 Task: Add a signature Isabel Kelly containing Best wishes for a happy St. Patricks Day, Isabel Kelly to email address softage.2@softage.net and add a label Gifts
Action: Mouse moved to (1176, 83)
Screenshot: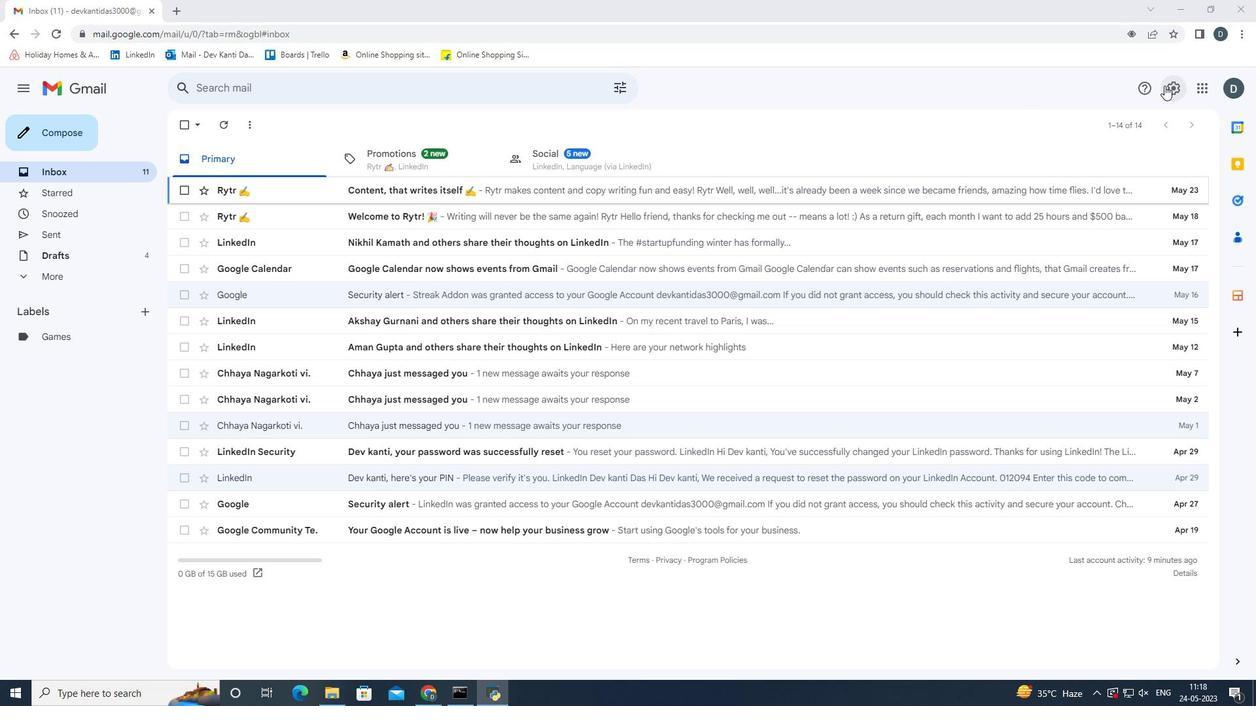 
Action: Mouse pressed left at (1176, 83)
Screenshot: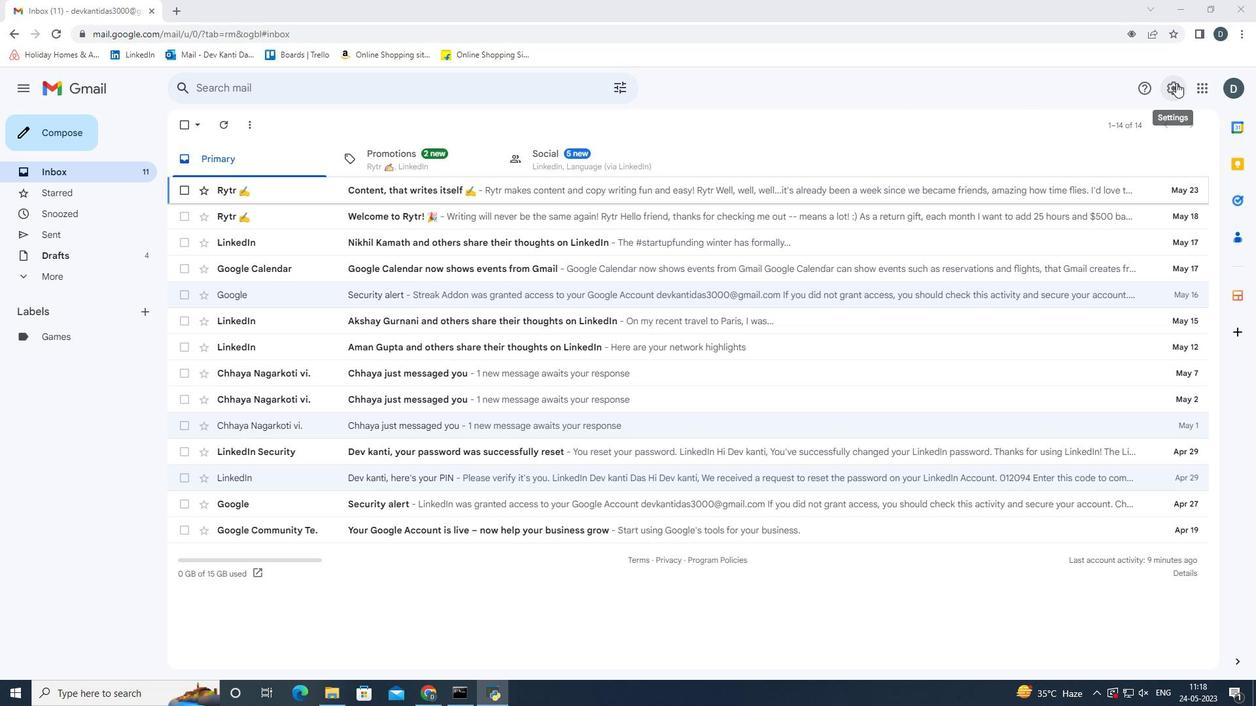 
Action: Mouse moved to (1144, 163)
Screenshot: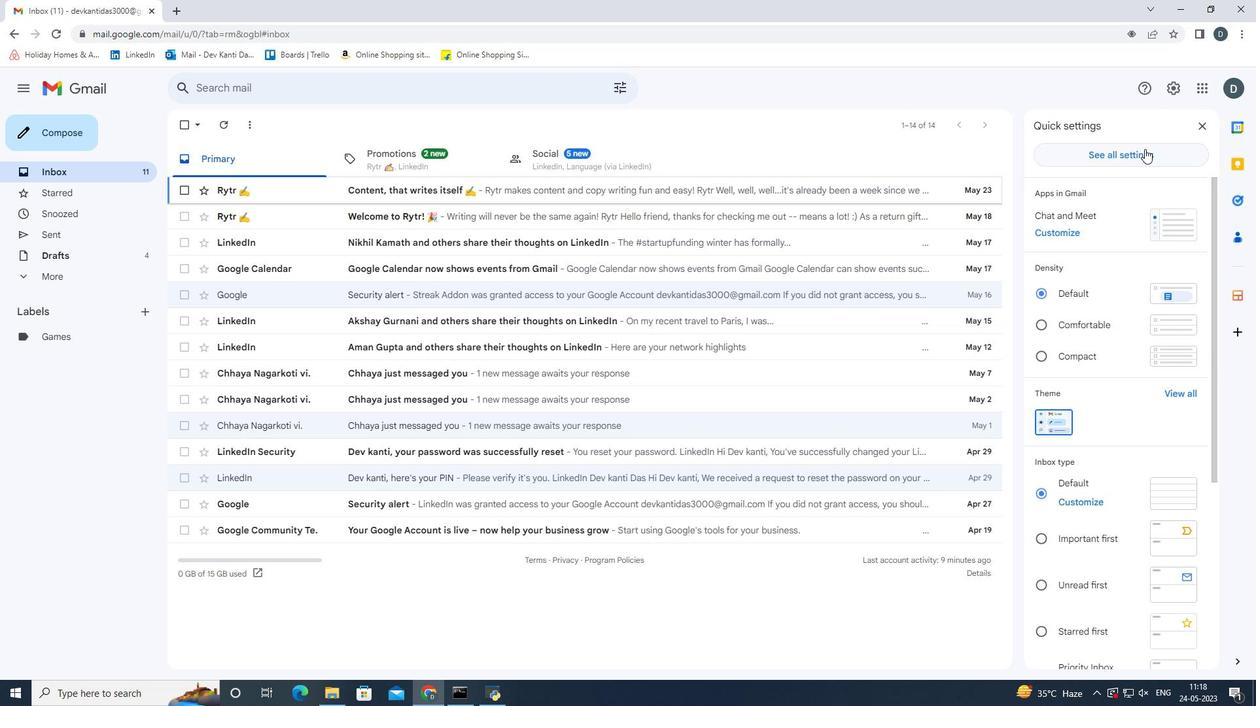 
Action: Mouse pressed left at (1144, 163)
Screenshot: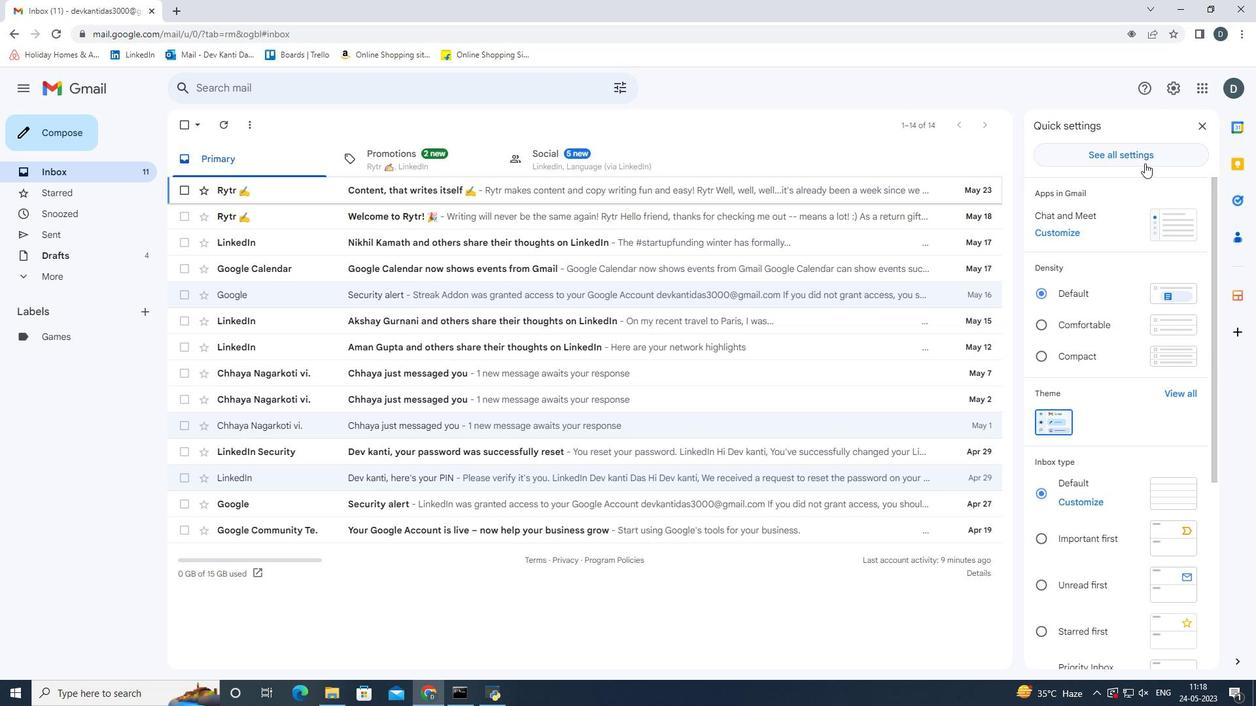 
Action: Mouse moved to (762, 353)
Screenshot: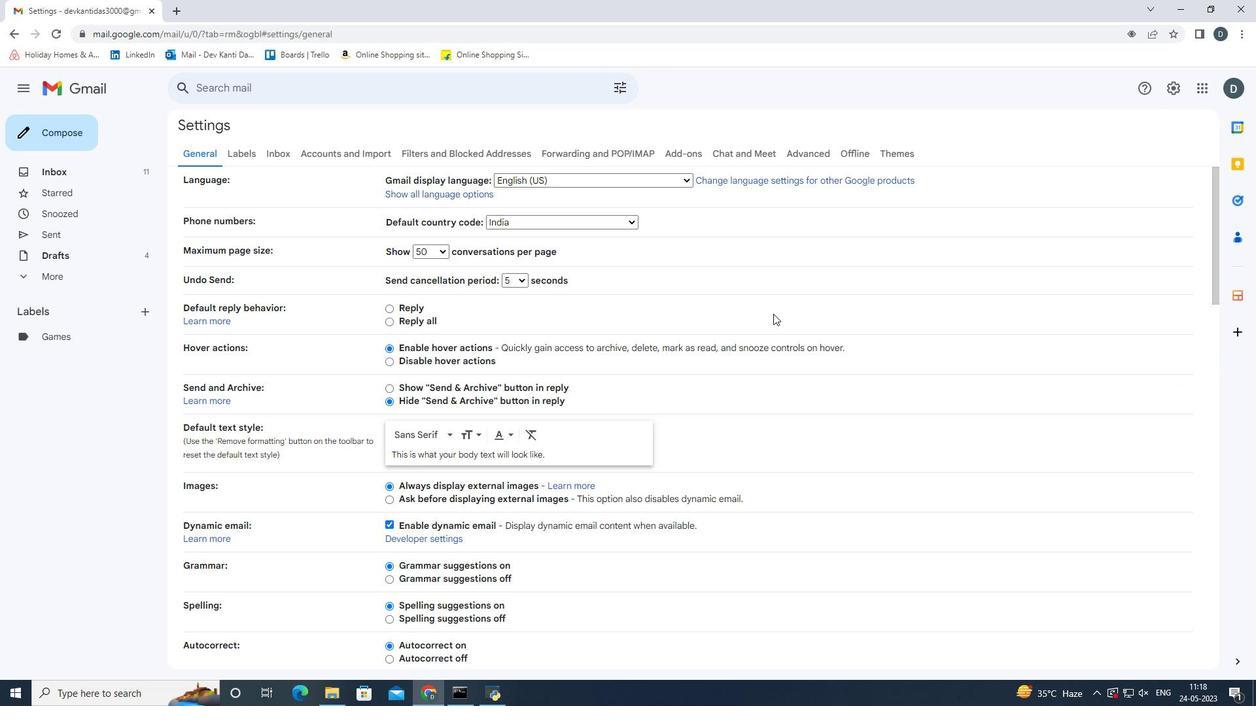 
Action: Mouse scrolled (762, 352) with delta (0, 0)
Screenshot: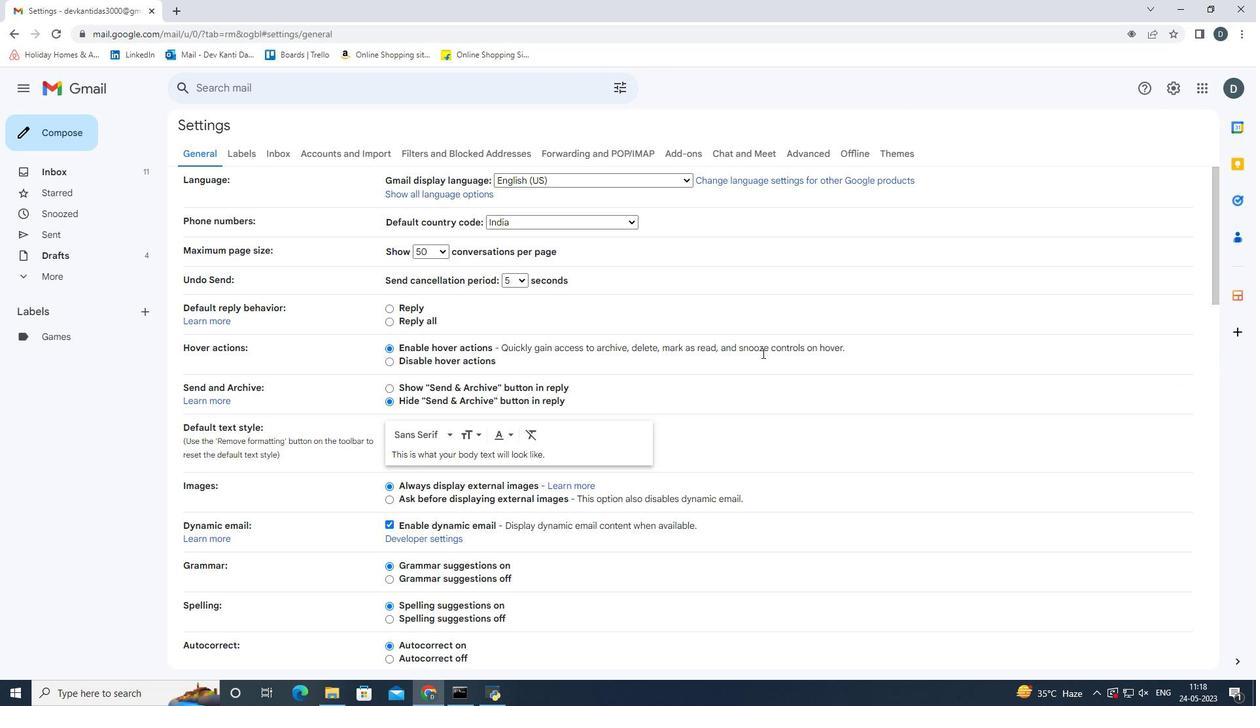 
Action: Mouse scrolled (762, 352) with delta (0, 0)
Screenshot: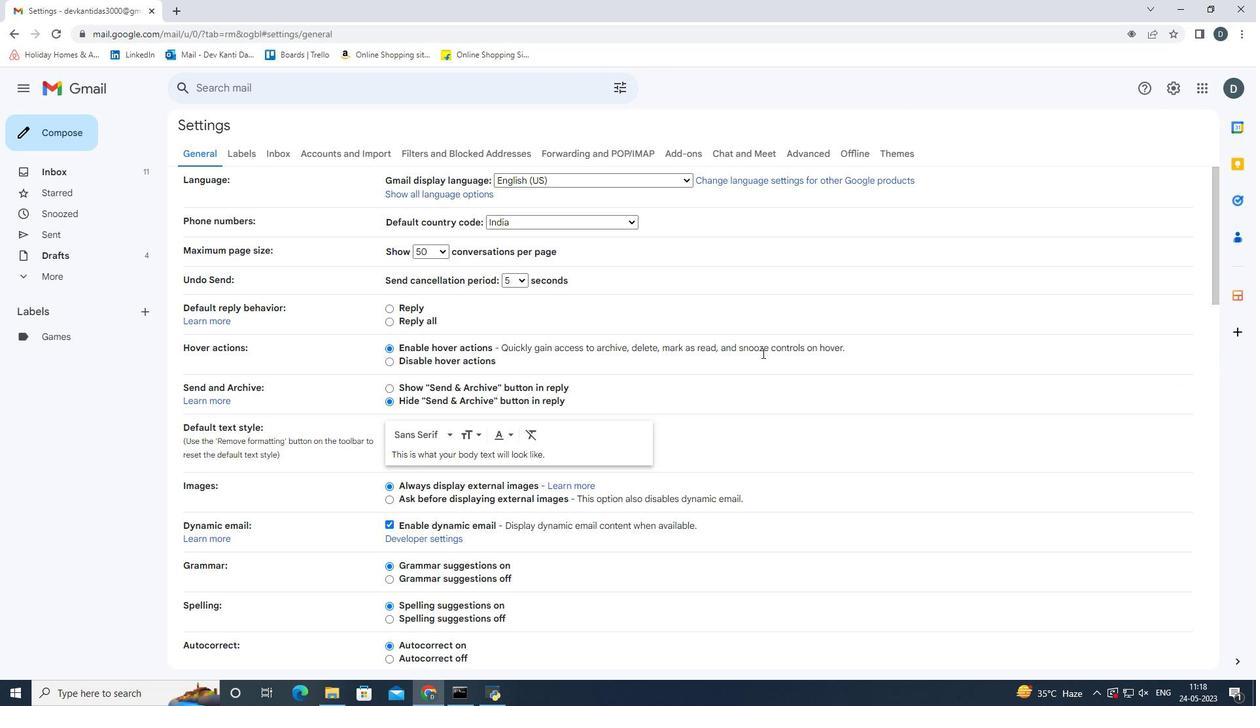 
Action: Mouse scrolled (762, 352) with delta (0, 0)
Screenshot: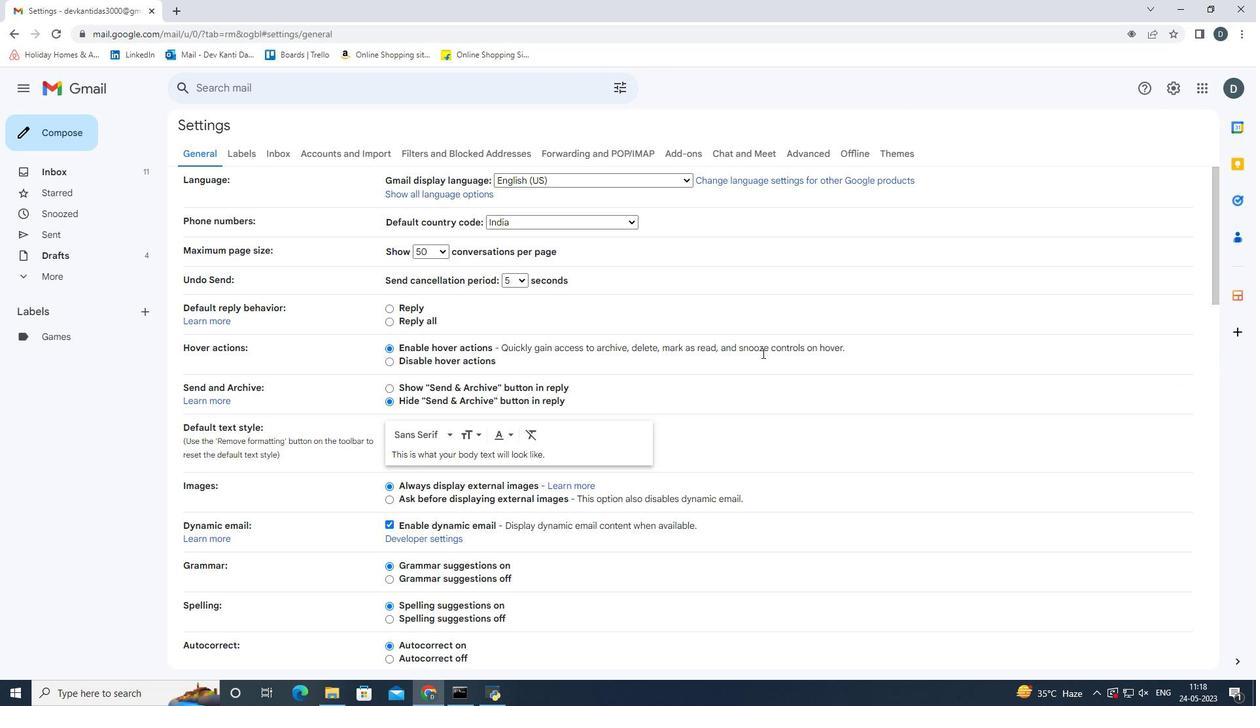
Action: Mouse scrolled (762, 352) with delta (0, 0)
Screenshot: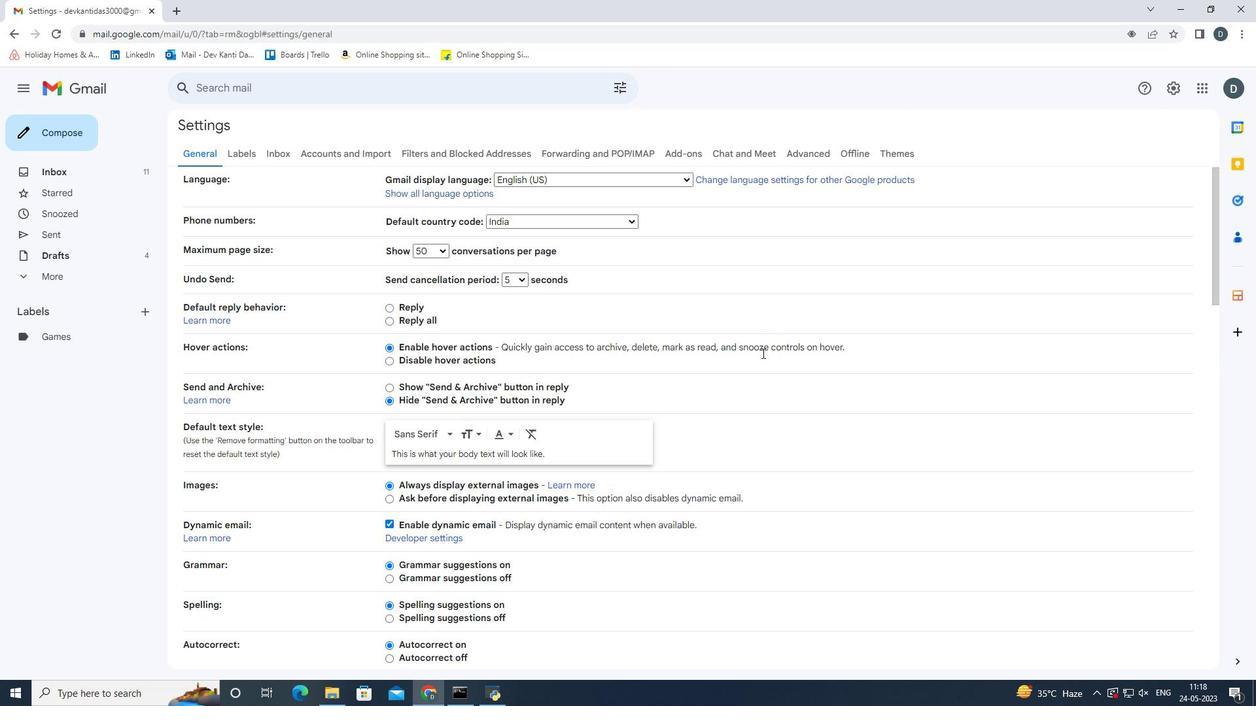 
Action: Mouse scrolled (762, 352) with delta (0, 0)
Screenshot: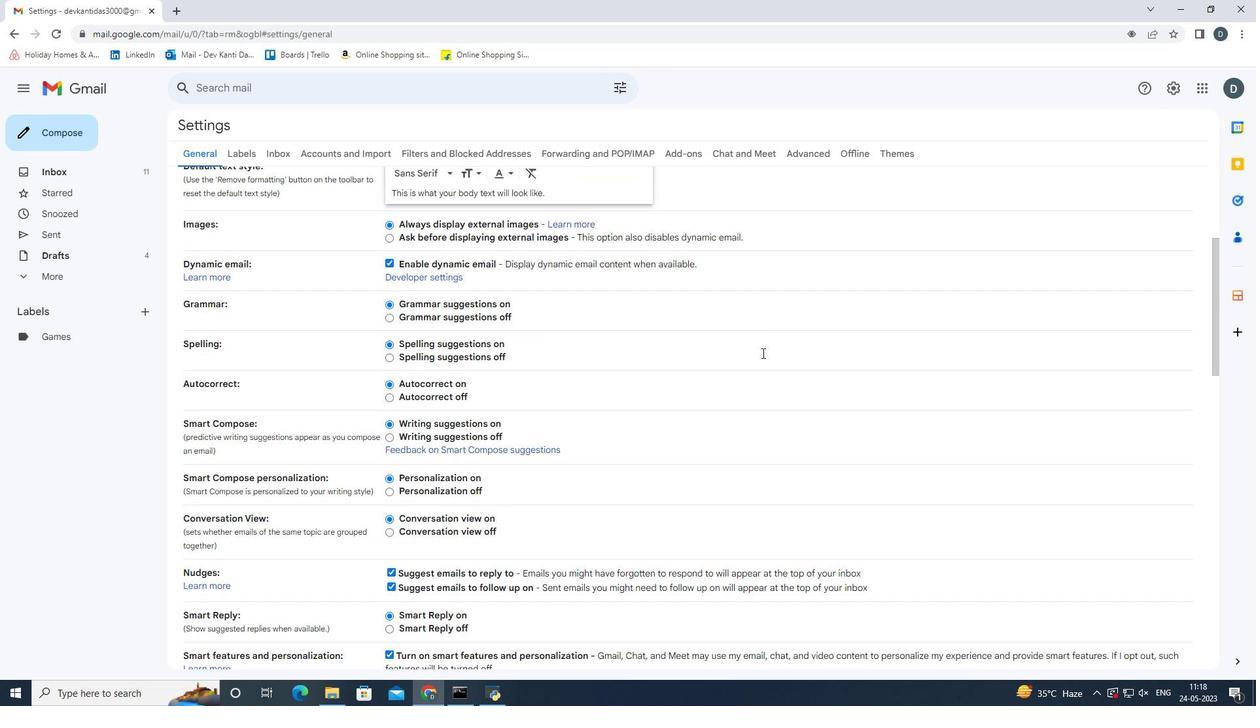 
Action: Mouse scrolled (762, 352) with delta (0, 0)
Screenshot: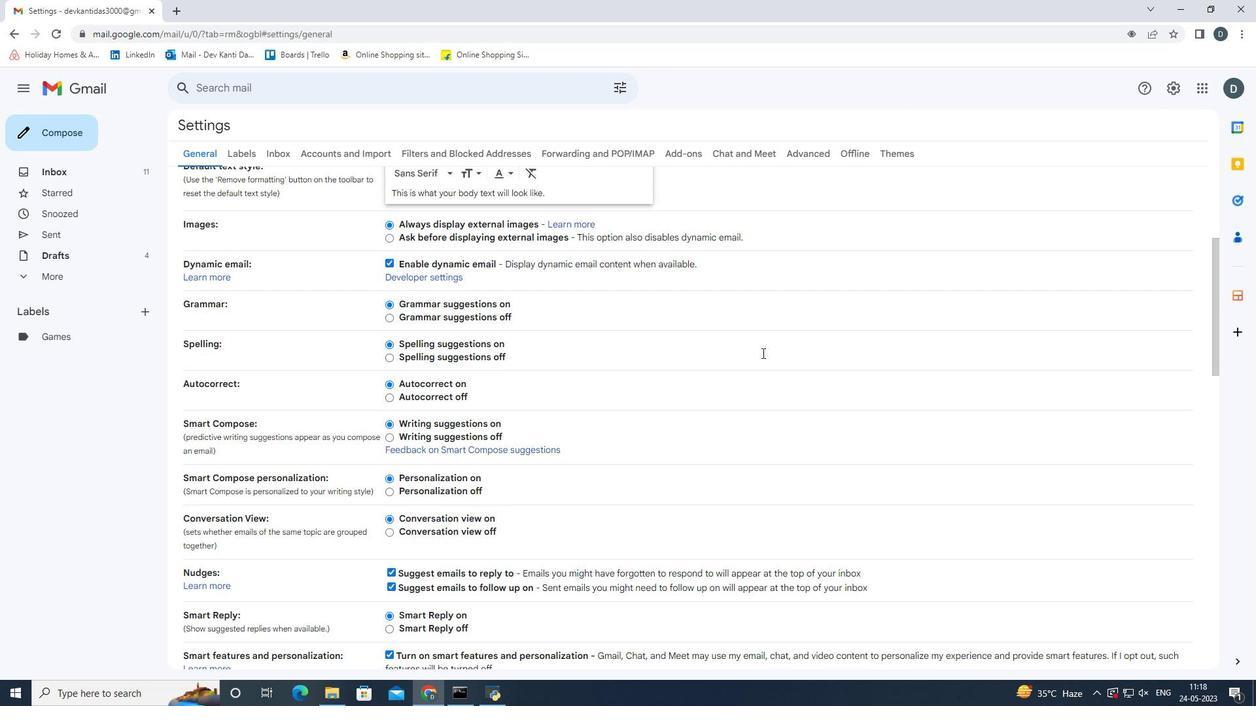 
Action: Mouse scrolled (762, 352) with delta (0, 0)
Screenshot: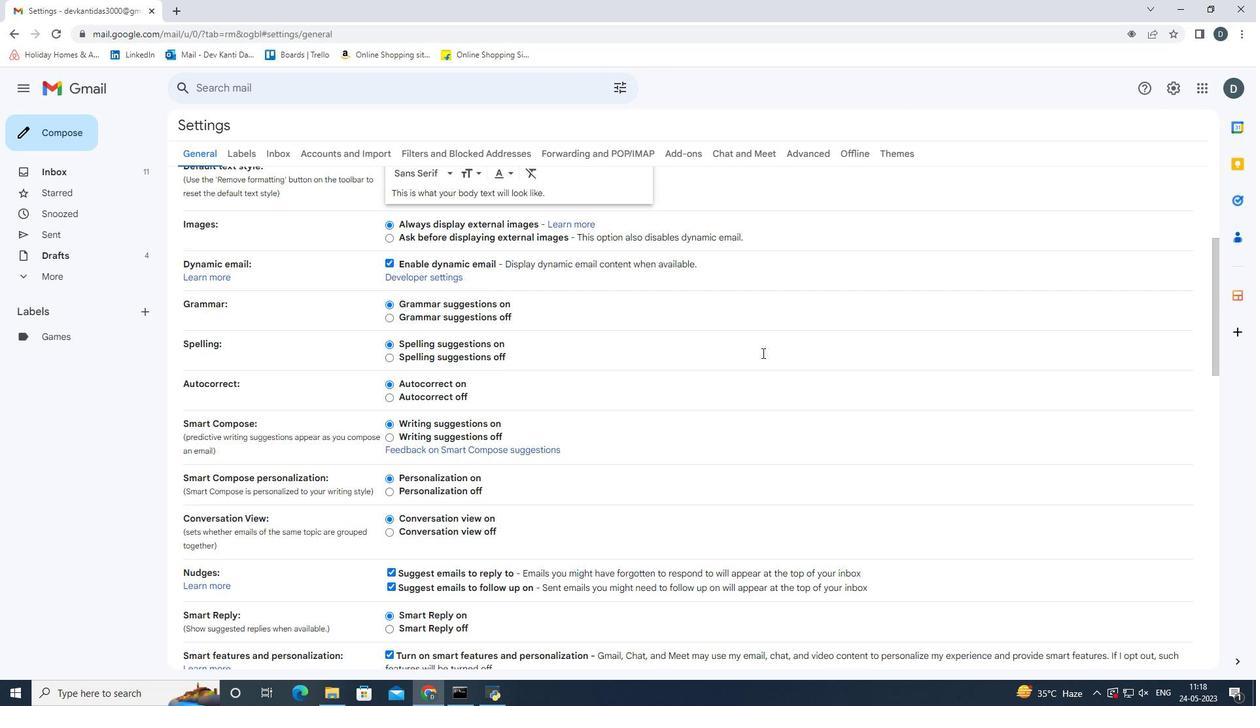 
Action: Mouse scrolled (762, 352) with delta (0, 0)
Screenshot: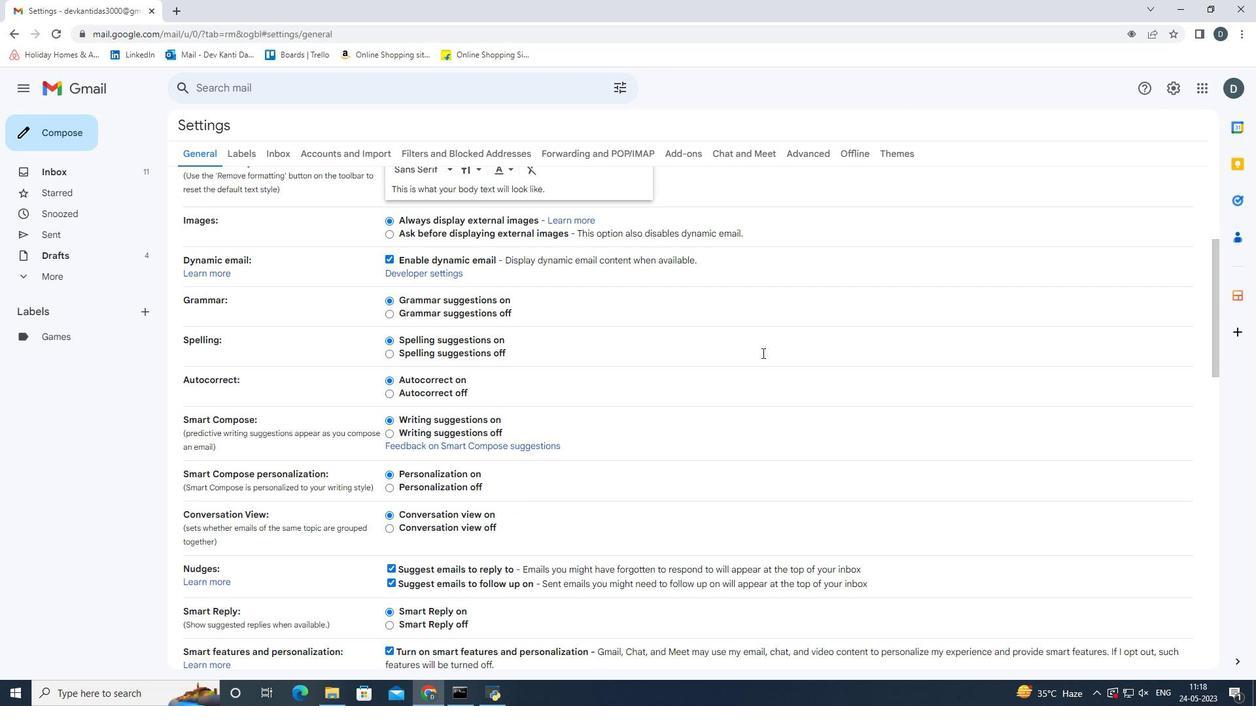 
Action: Mouse moved to (764, 353)
Screenshot: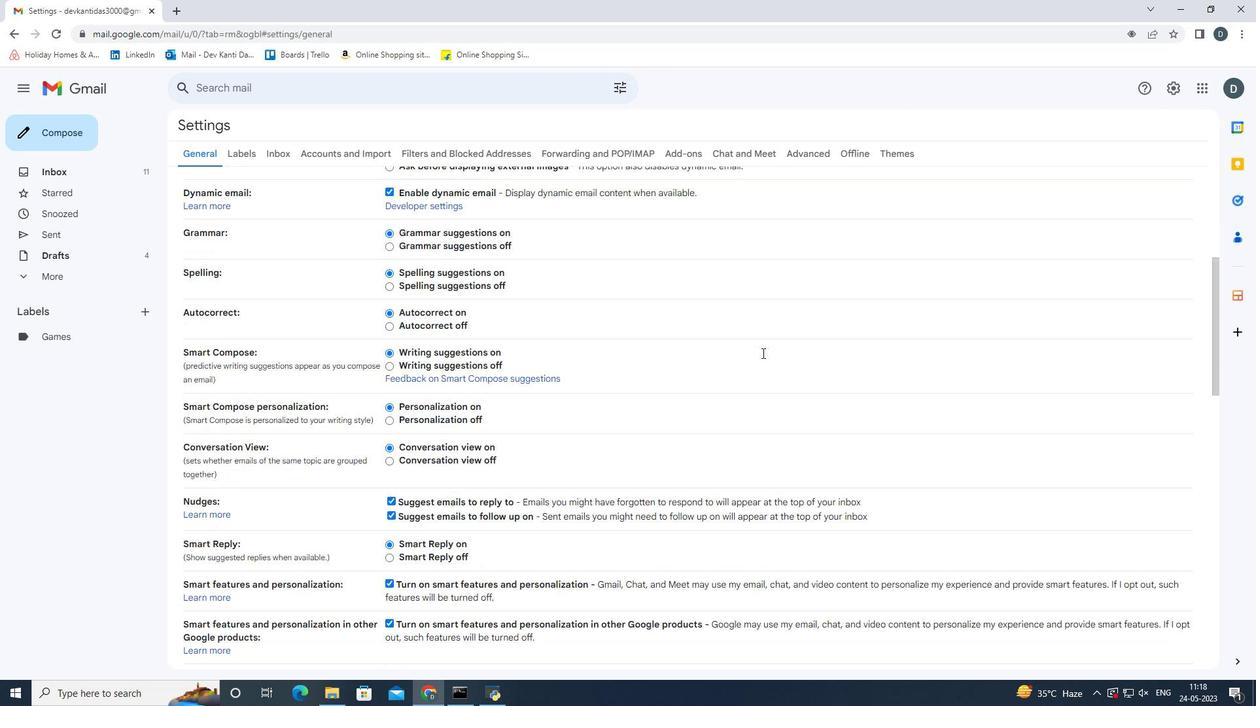 
Action: Mouse scrolled (764, 353) with delta (0, 0)
Screenshot: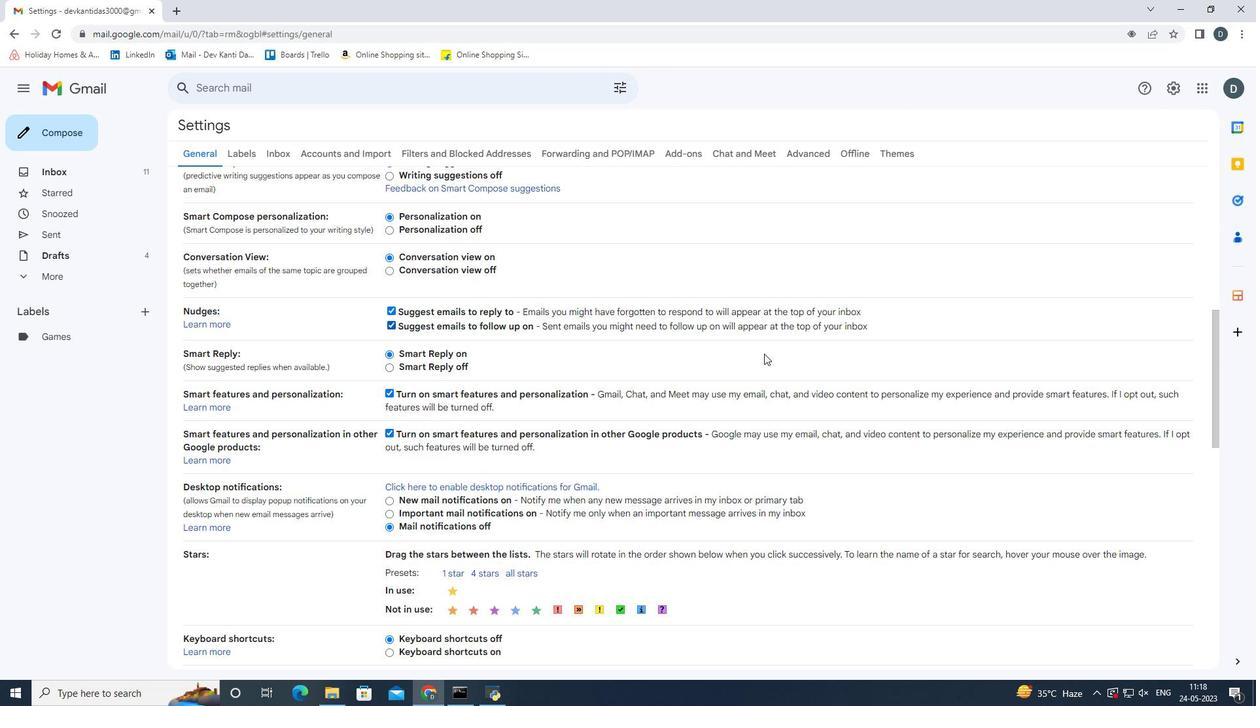 
Action: Mouse scrolled (764, 353) with delta (0, 0)
Screenshot: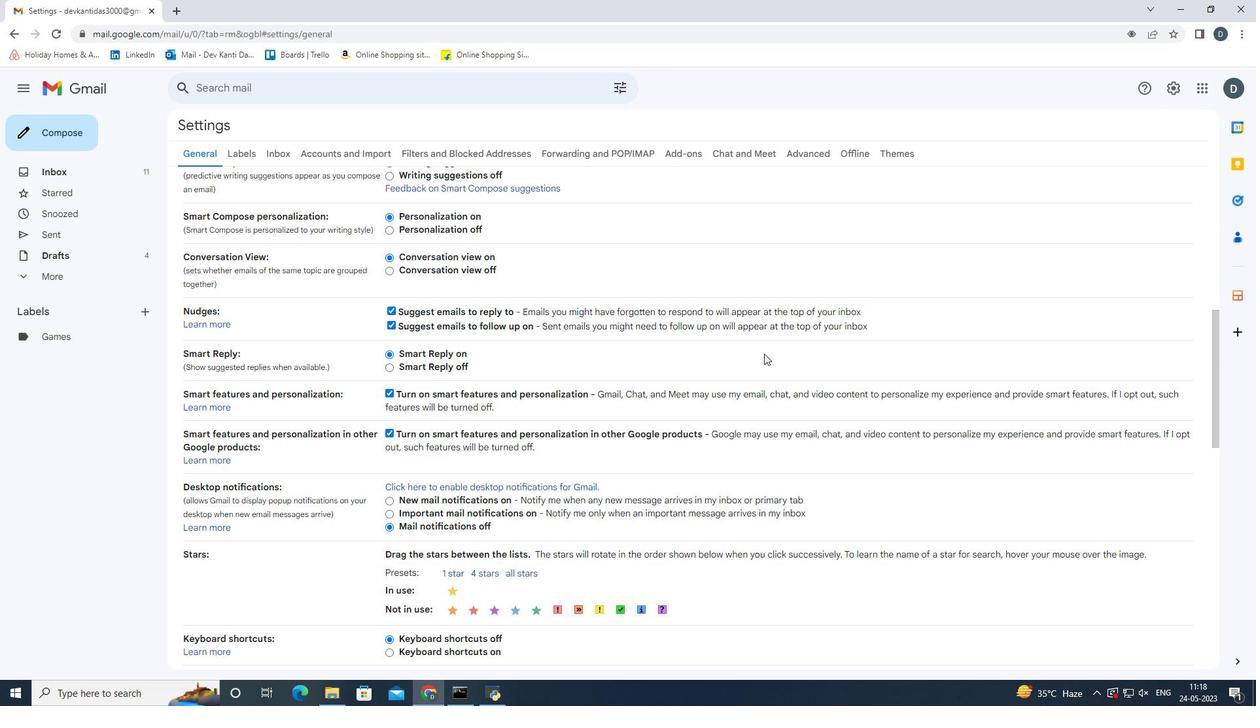 
Action: Mouse scrolled (764, 353) with delta (0, 0)
Screenshot: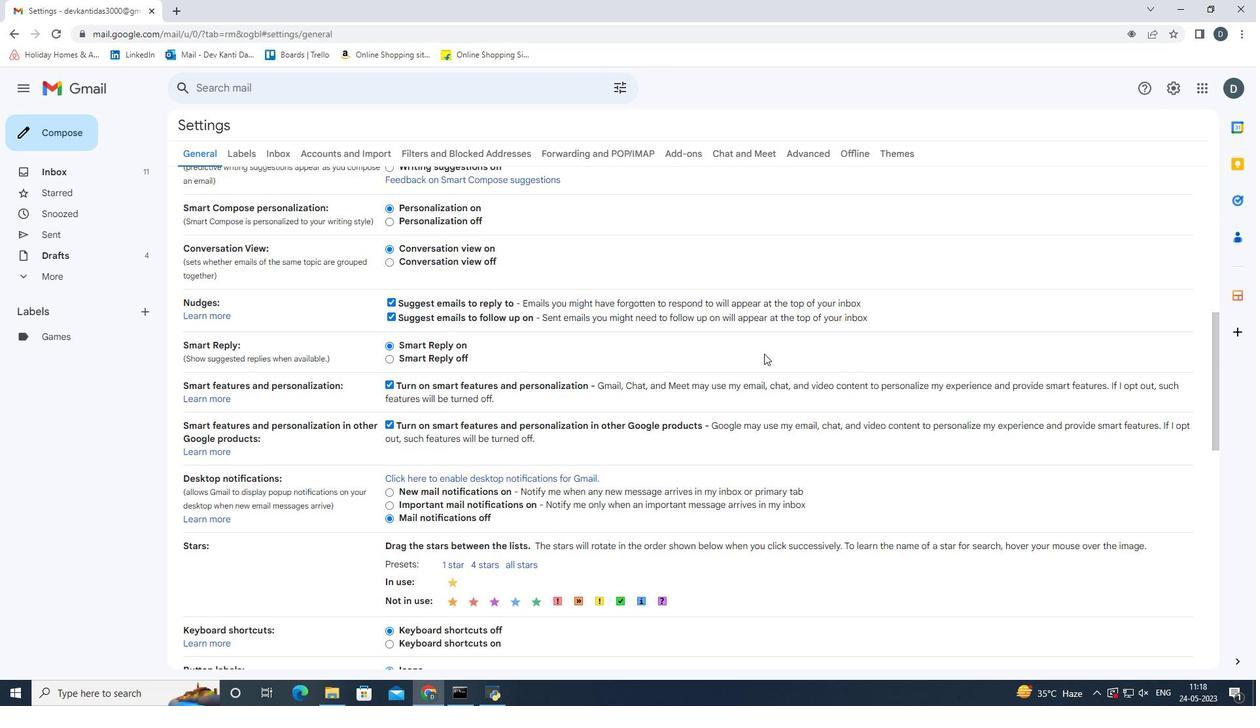 
Action: Mouse moved to (765, 354)
Screenshot: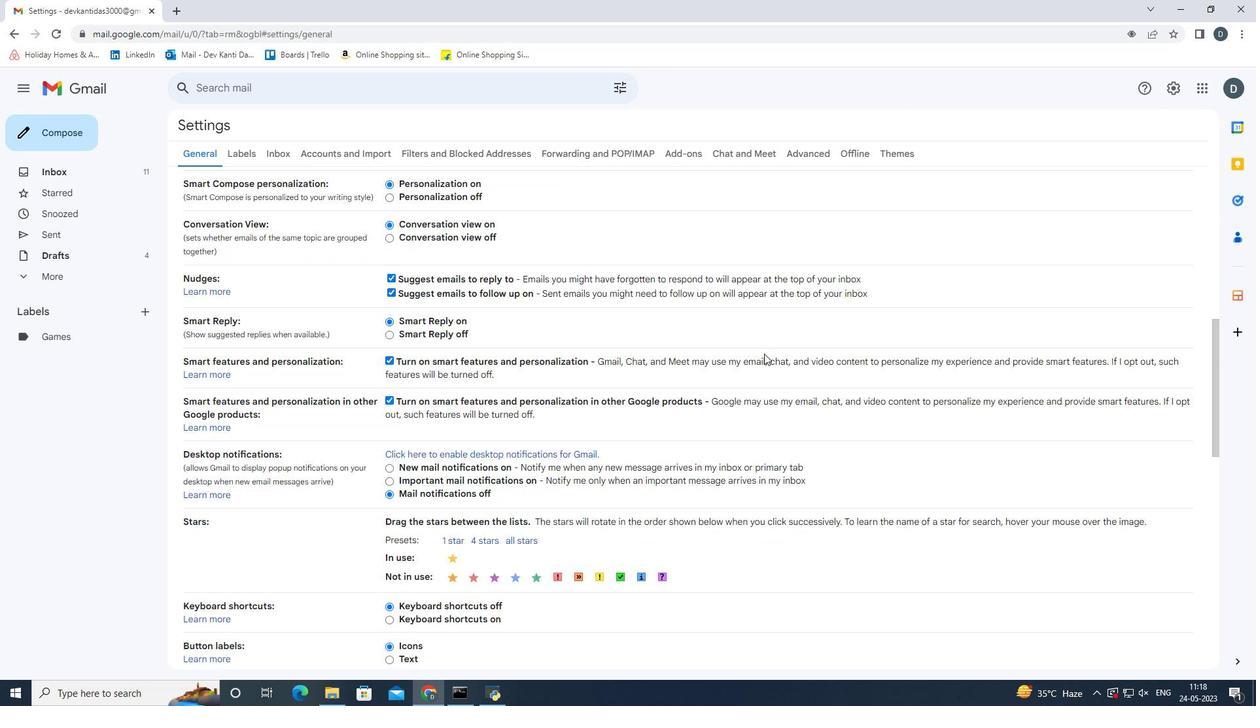 
Action: Mouse scrolled (765, 353) with delta (0, 0)
Screenshot: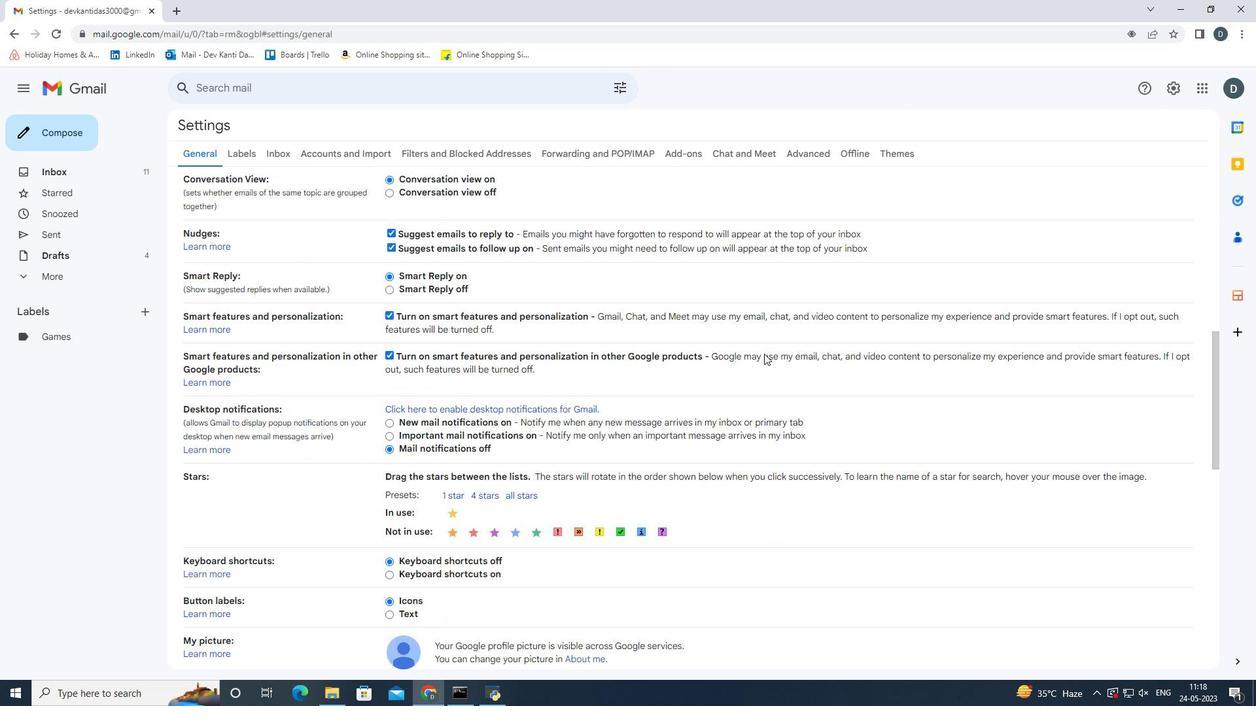 
Action: Mouse scrolled (765, 353) with delta (0, 0)
Screenshot: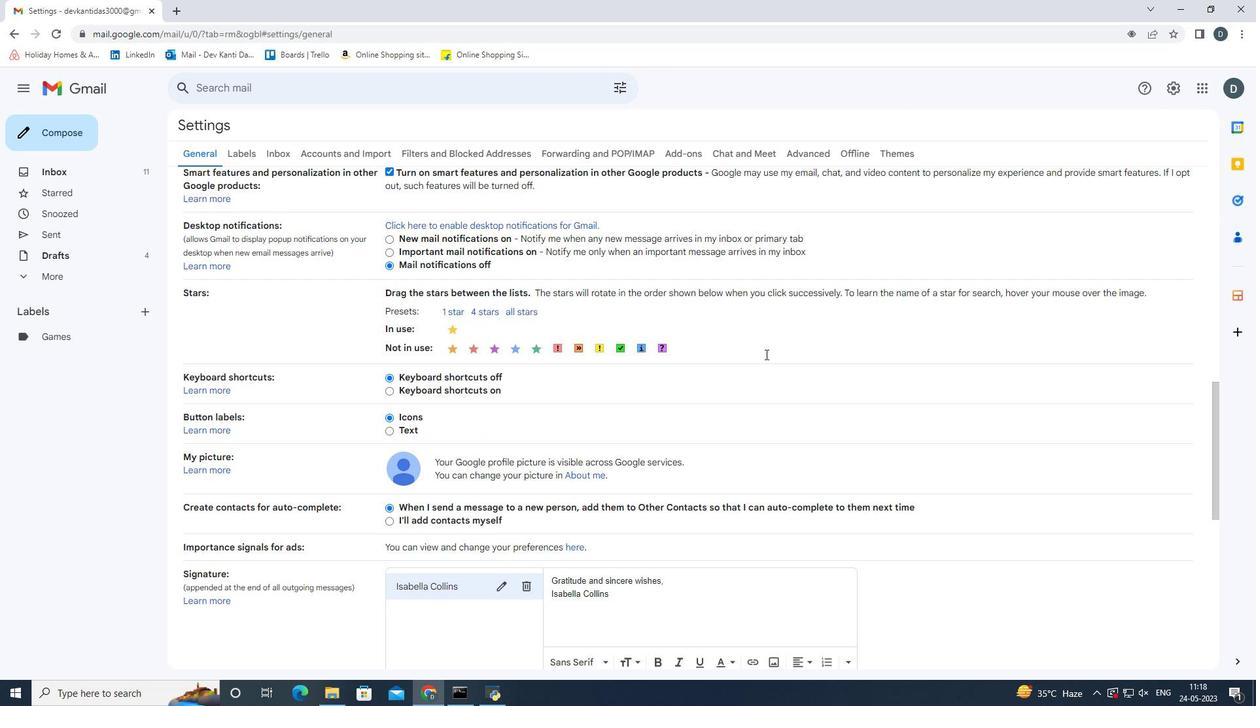 
Action: Mouse scrolled (765, 353) with delta (0, 0)
Screenshot: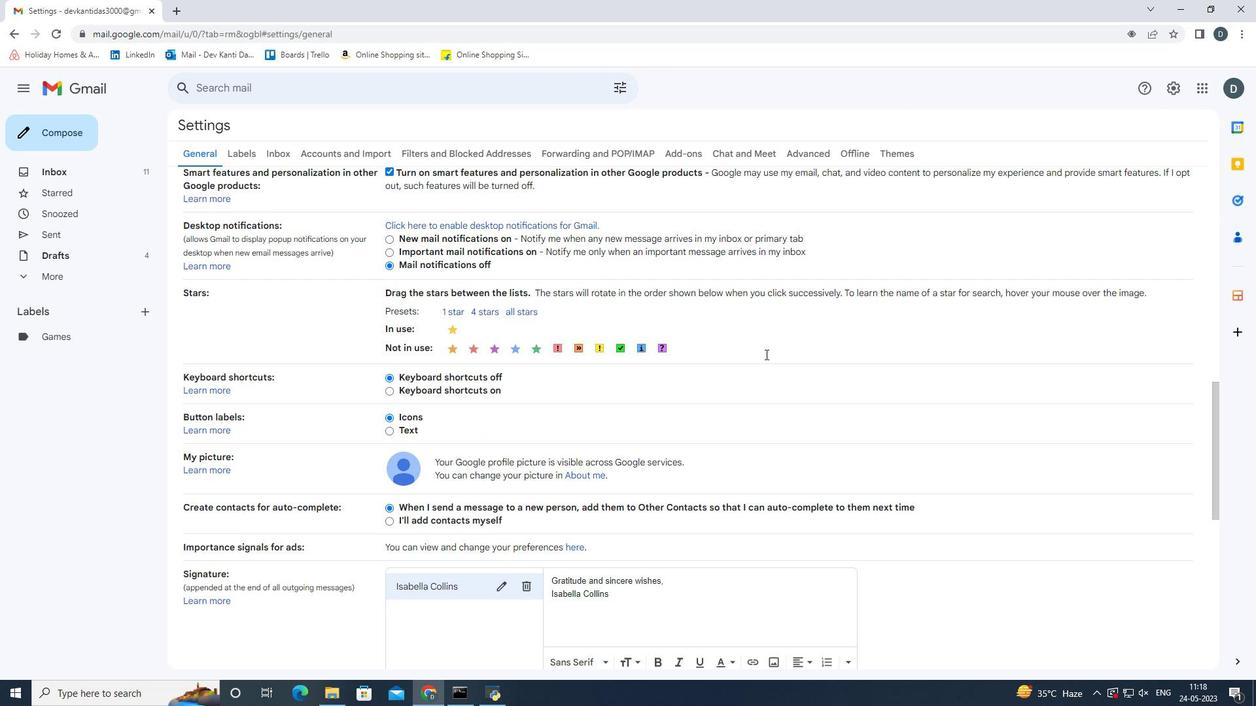 
Action: Mouse moved to (525, 459)
Screenshot: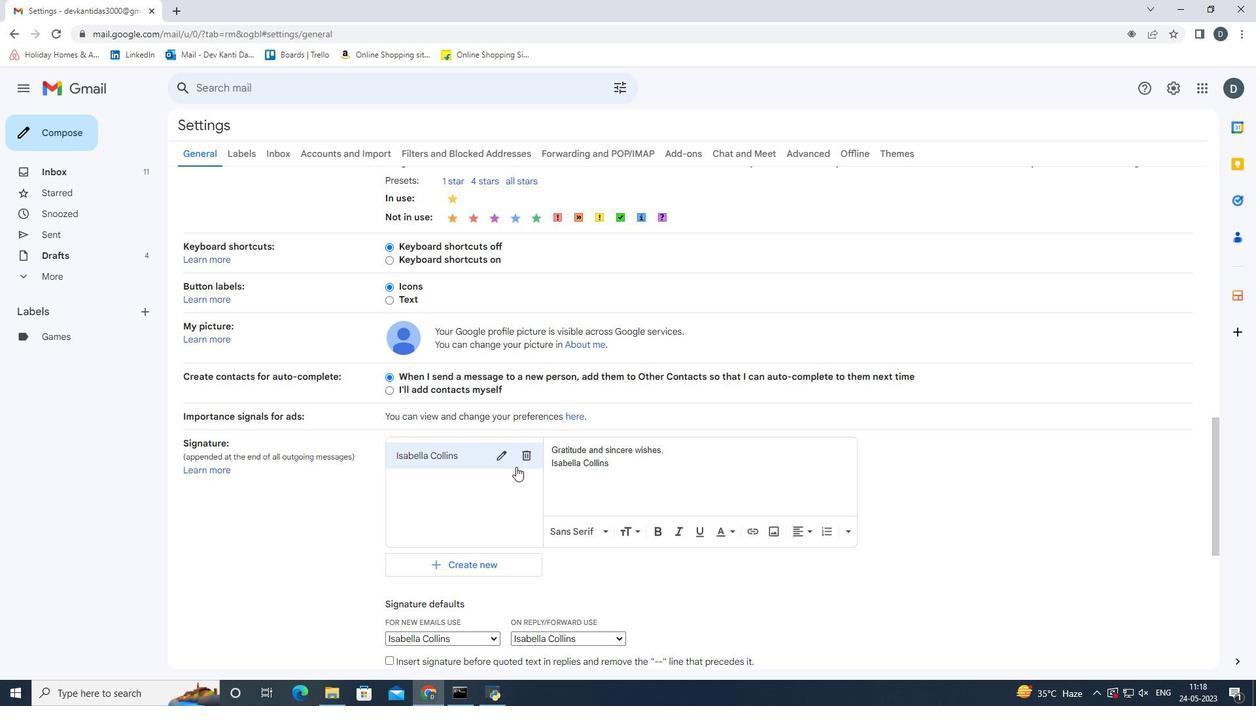 
Action: Mouse pressed left at (525, 459)
Screenshot: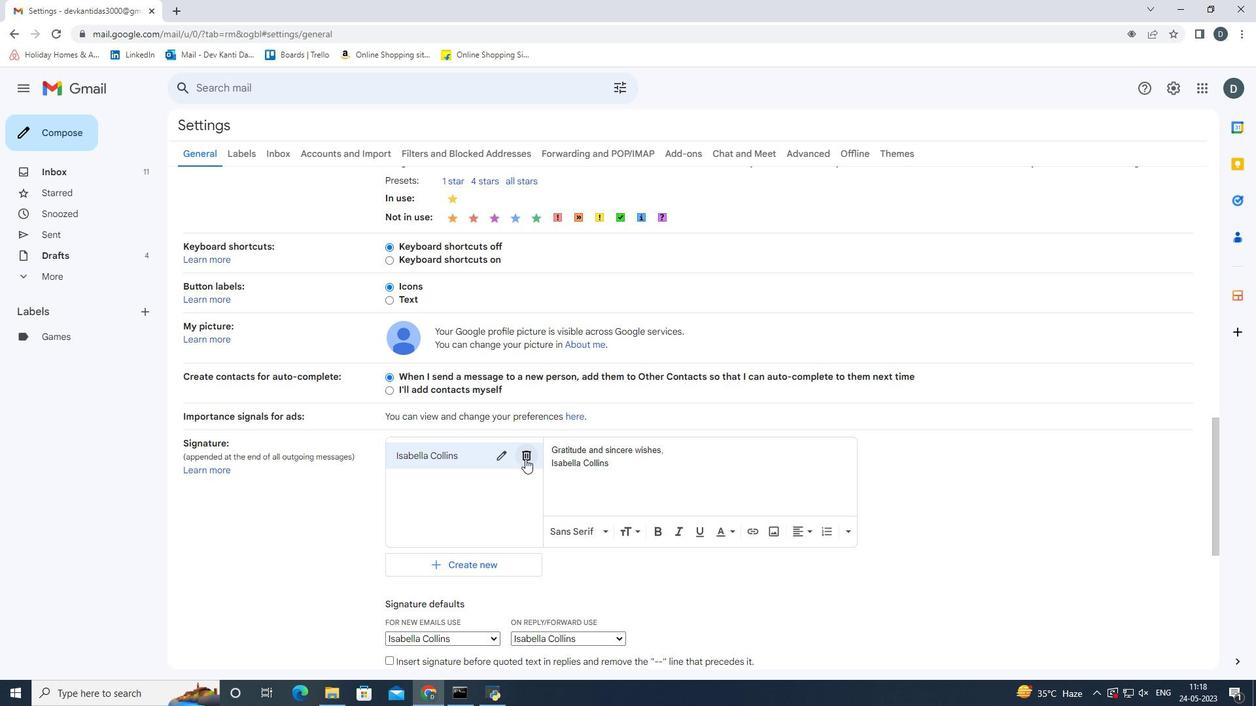 
Action: Mouse moved to (743, 400)
Screenshot: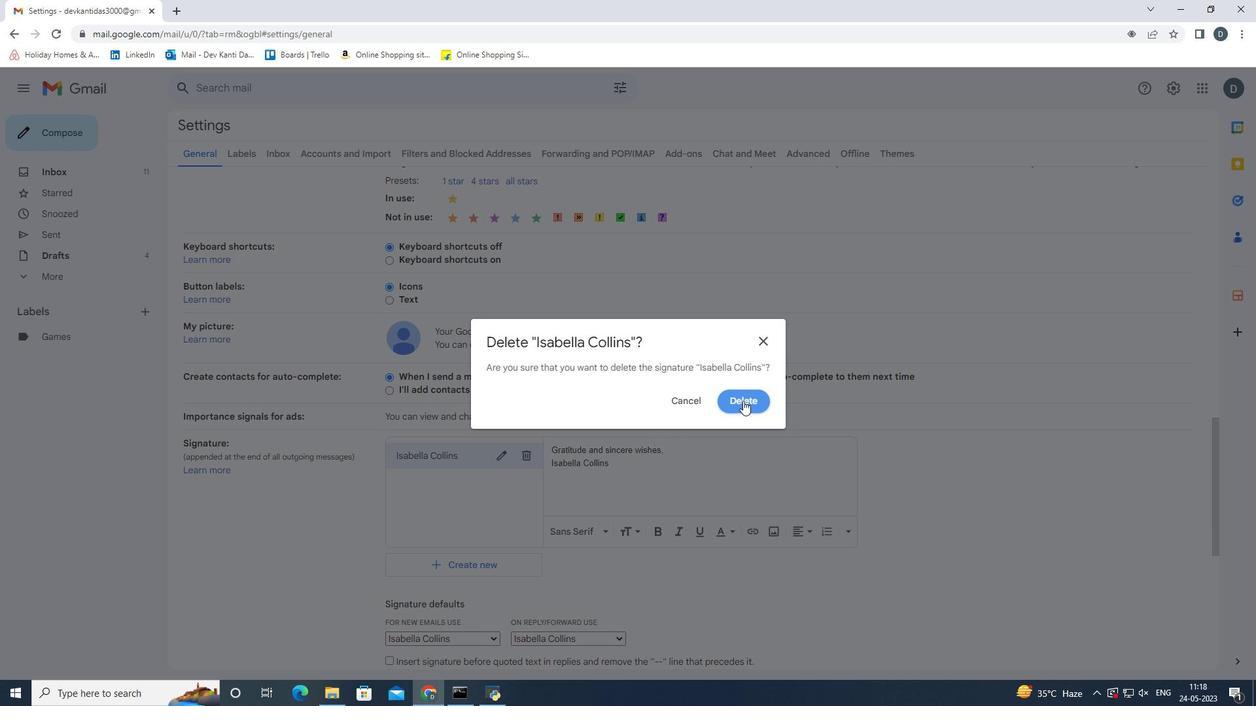 
Action: Mouse pressed left at (743, 400)
Screenshot: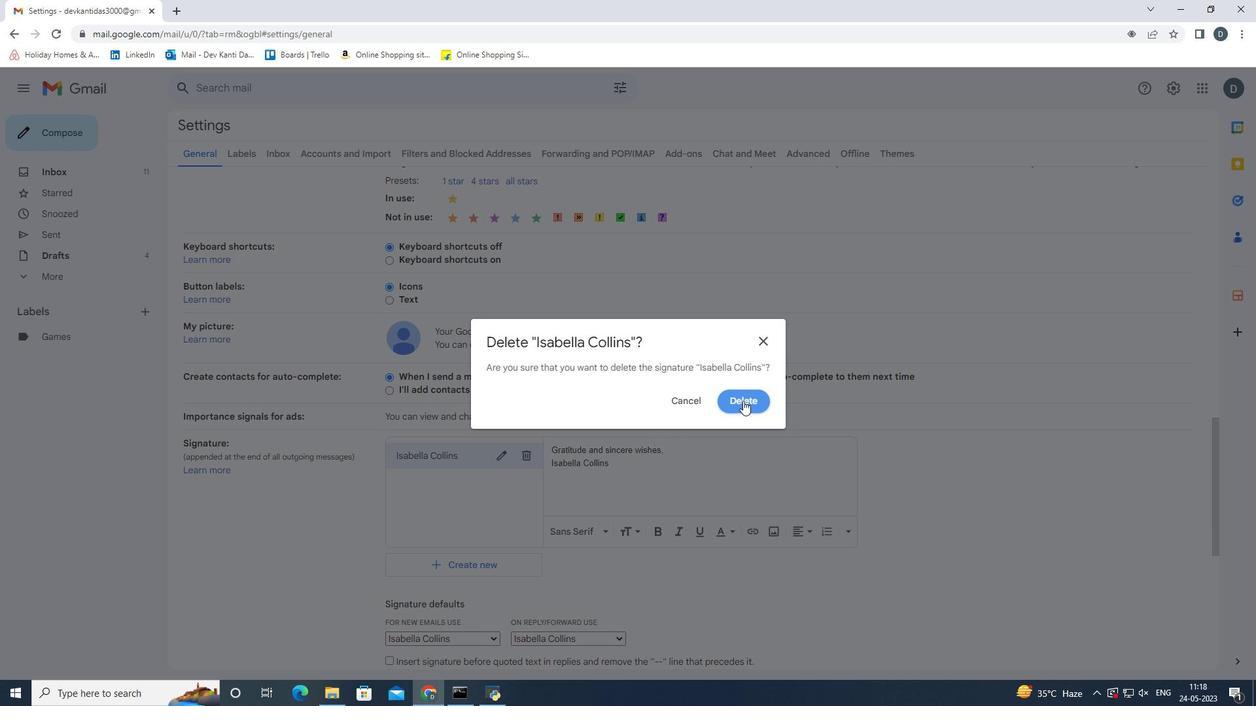
Action: Mouse moved to (419, 475)
Screenshot: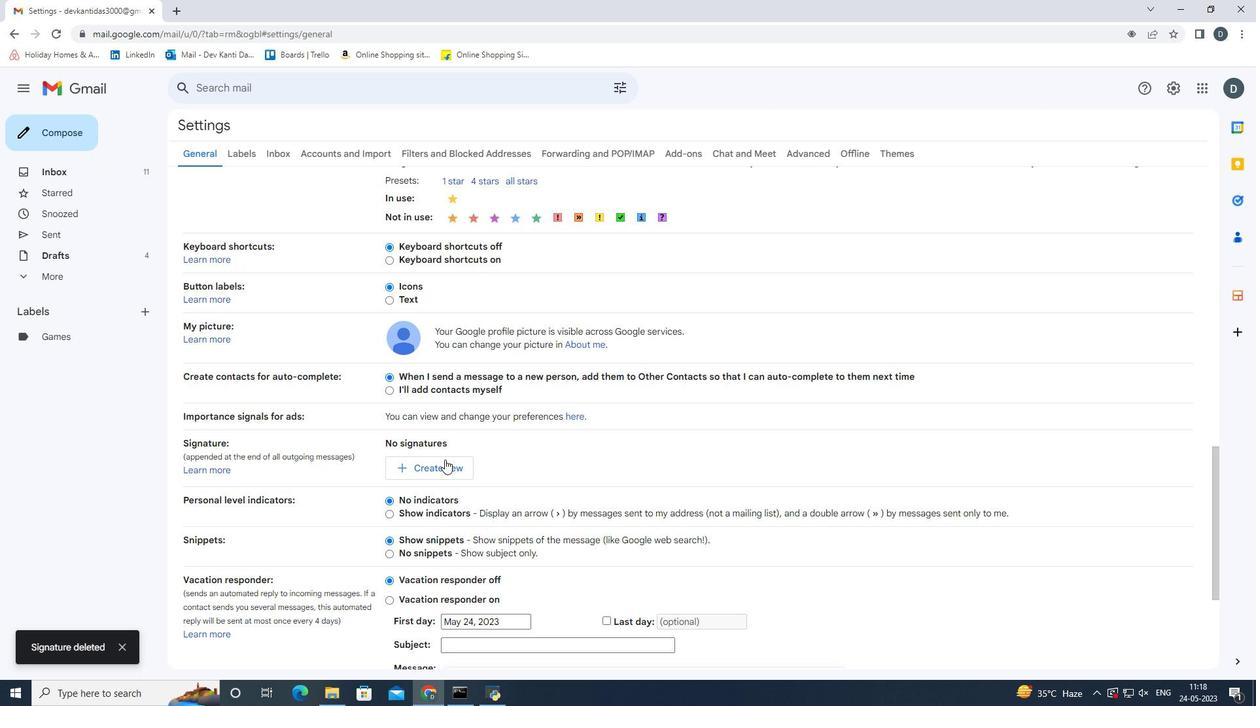 
Action: Mouse pressed left at (419, 475)
Screenshot: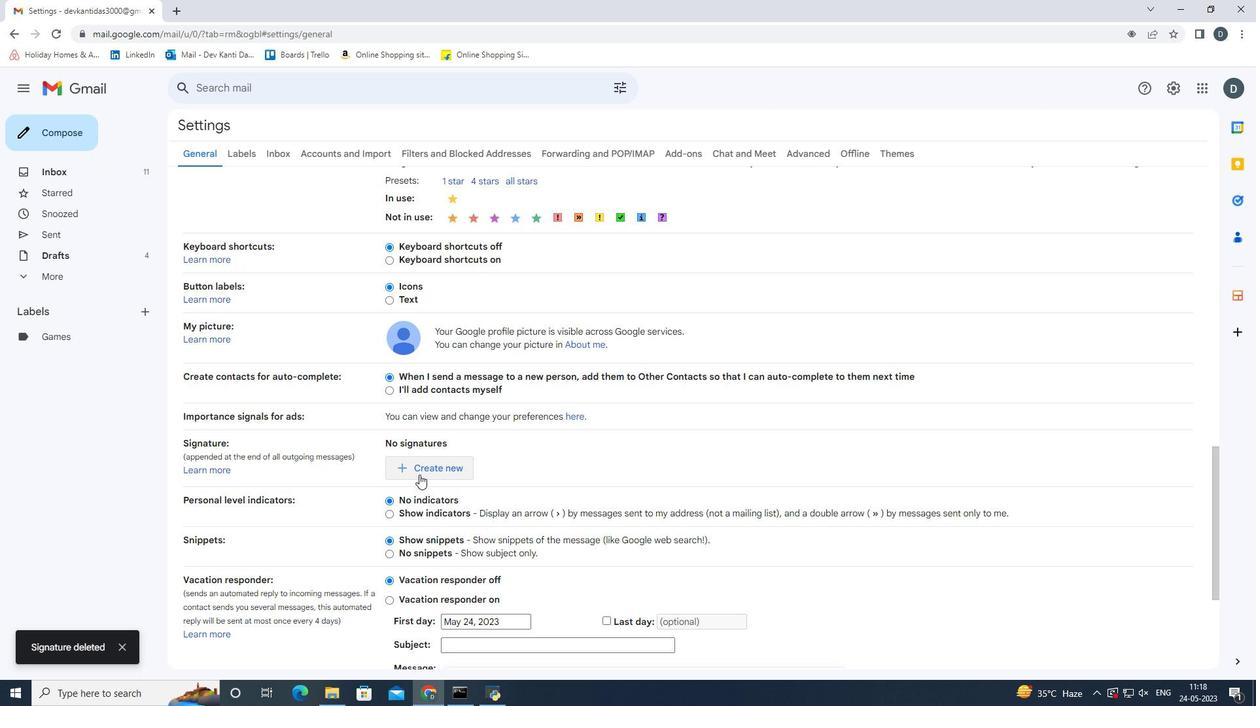 
Action: Mouse moved to (603, 368)
Screenshot: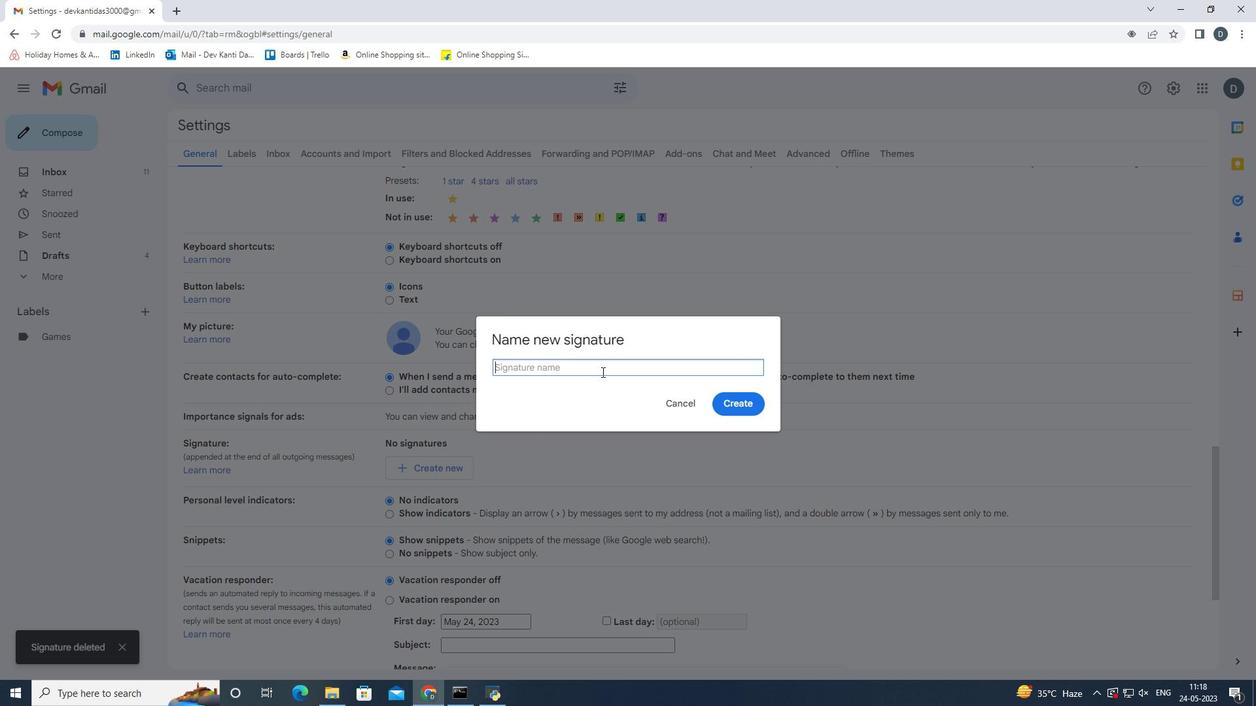
Action: Key pressed <Key.shift><Key.shift><Key.shift><Key.shift><Key.shift><Key.shift><Key.shift><Key.shift><Key.shift><Key.shift><Key.shift><Key.shift><Key.shift><Key.shift><Key.shift><Key.shift><Key.shift><Key.shift><Key.shift><Key.shift><Key.shift><Key.shift><Key.shift><Key.shift><Key.shift>Isabel<Key.space><Key.shift_r><Key.shift_r><Key.shift_r><Key.shift_r><Key.shift_r><Key.shift_r><Key.shift_r><Key.shift_r><Key.shift_r>Kelly<Key.enter>
Screenshot: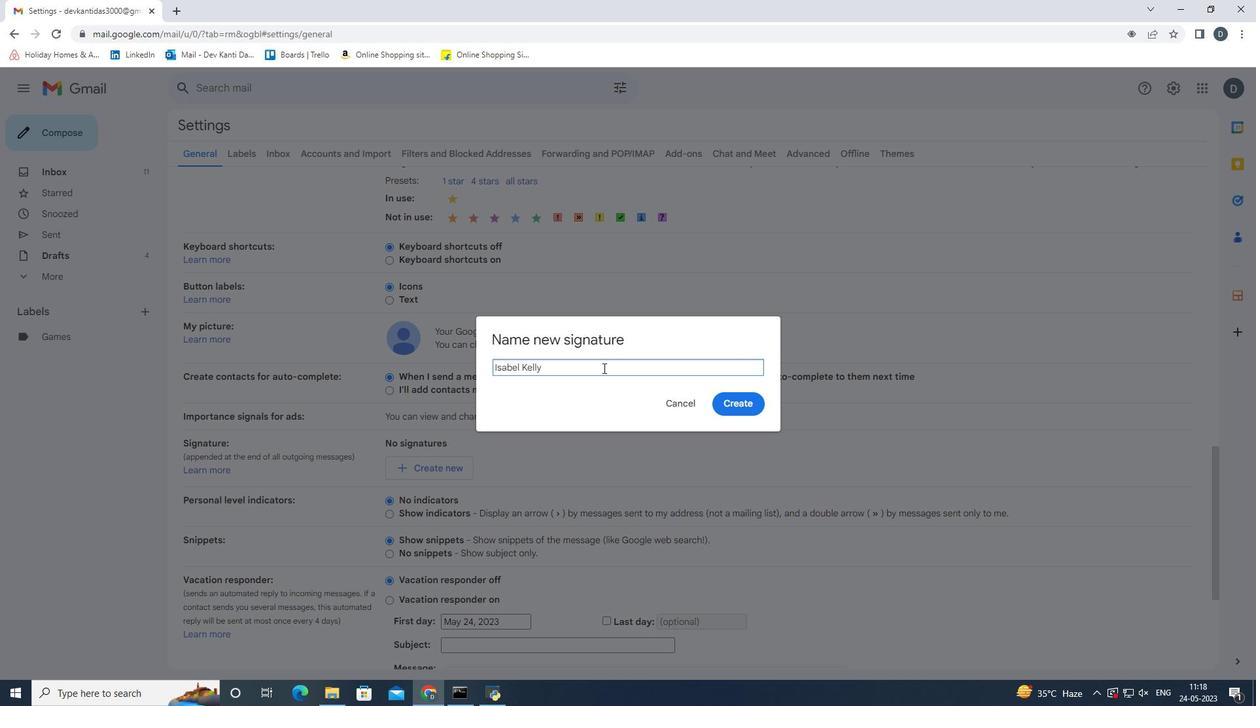
Action: Mouse moved to (630, 475)
Screenshot: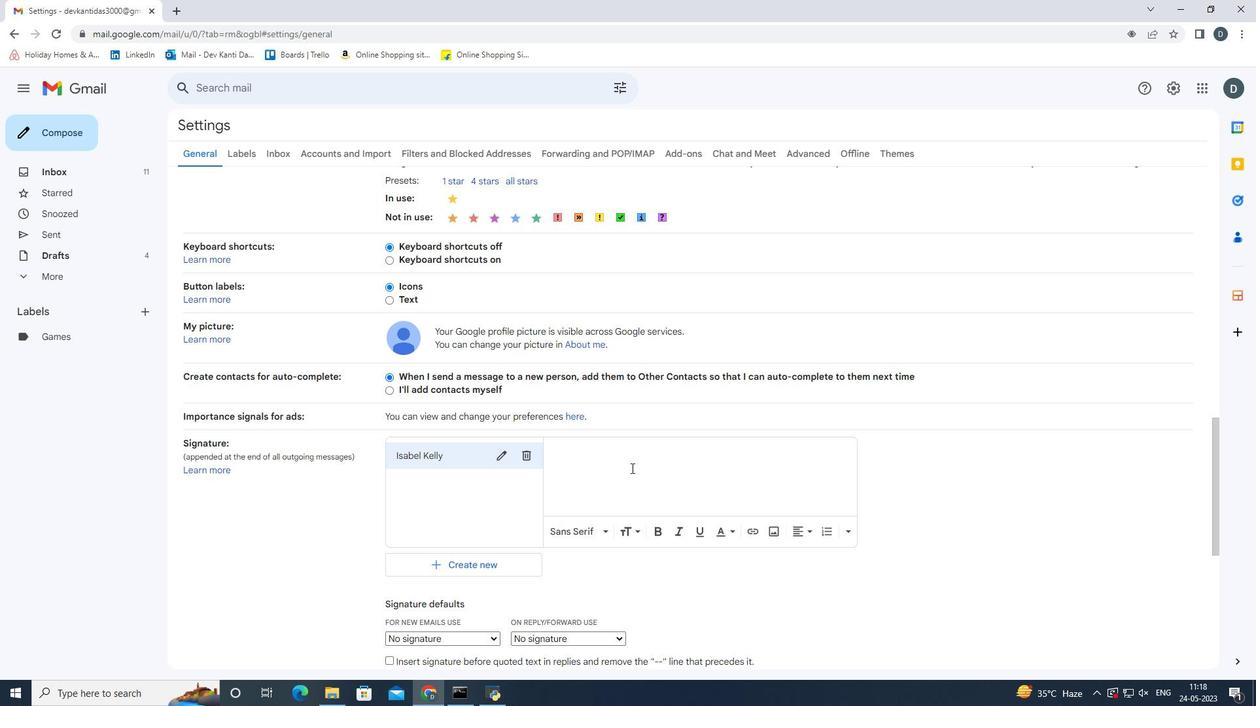 
Action: Mouse pressed left at (630, 475)
Screenshot: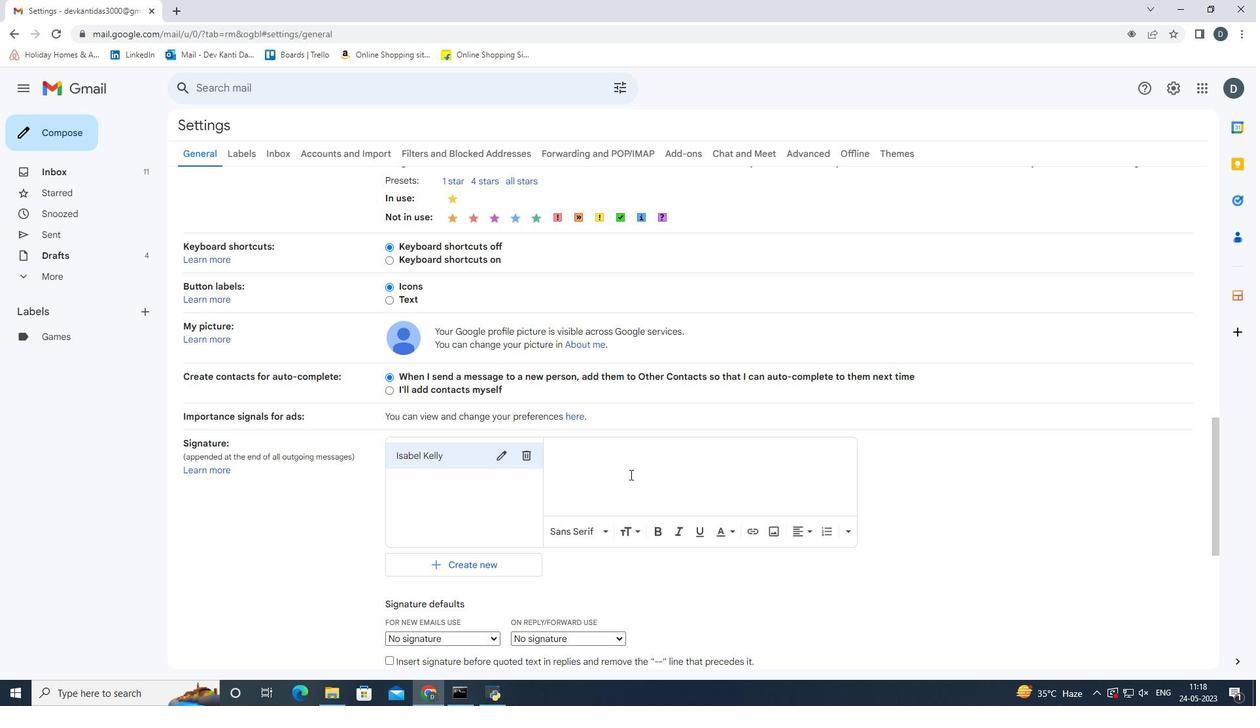 
Action: Key pressed <Key.shift><Key.shift><Key.shift><Key.shift><Key.shift><Key.shift><Key.shift><Key.shift><Key.shift><Key.shift><Key.shift>Best<Key.space>wishes<Key.space>for<Key.space>a<Key.space>happy<Key.space><Key.shift><Key.shift>St.<Key.space><Key.shift_r><Key.shift_r><Key.shift_r><Key.shift_r><Key.shift_r><Key.shift_r><Key.shift_r><Key.shift_r><Key.shift_r><Key.shift_r>Patricks<Key.space><Key.shift>Day,<Key.enter><Key.shift>Isabel<Key.space><Key.shift_r><Key.shift_r><Key.shift_r><Key.shift_r><Key.shift_r><Key.shift_r><Key.shift_r><Key.shift_r><Key.shift_r><Key.shift_r><Key.shift_r>Kelly
Screenshot: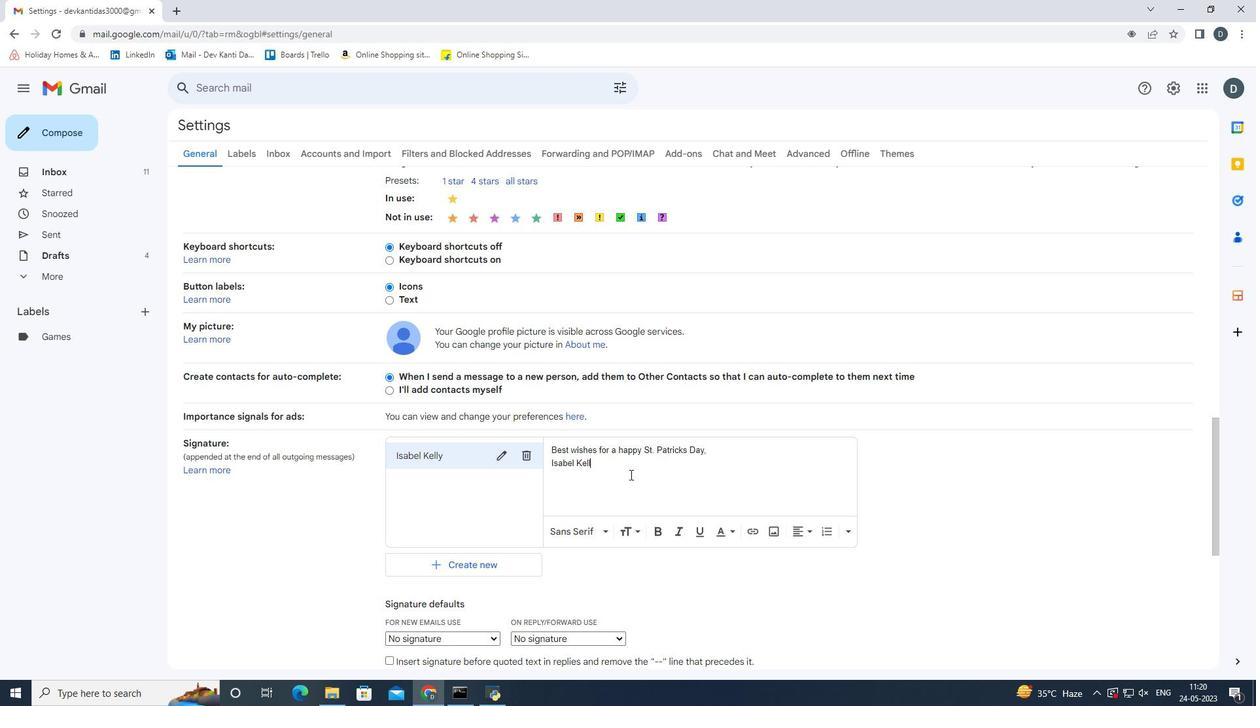 
Action: Mouse moved to (933, 528)
Screenshot: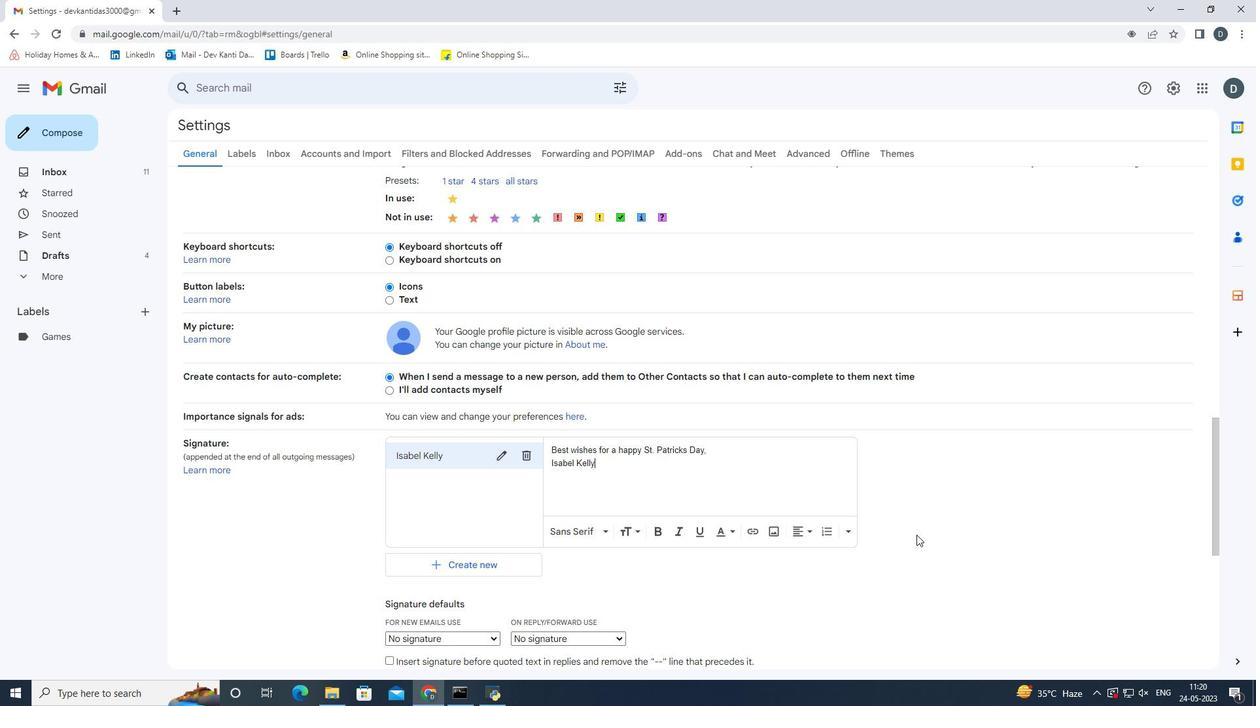 
Action: Mouse pressed left at (933, 528)
Screenshot: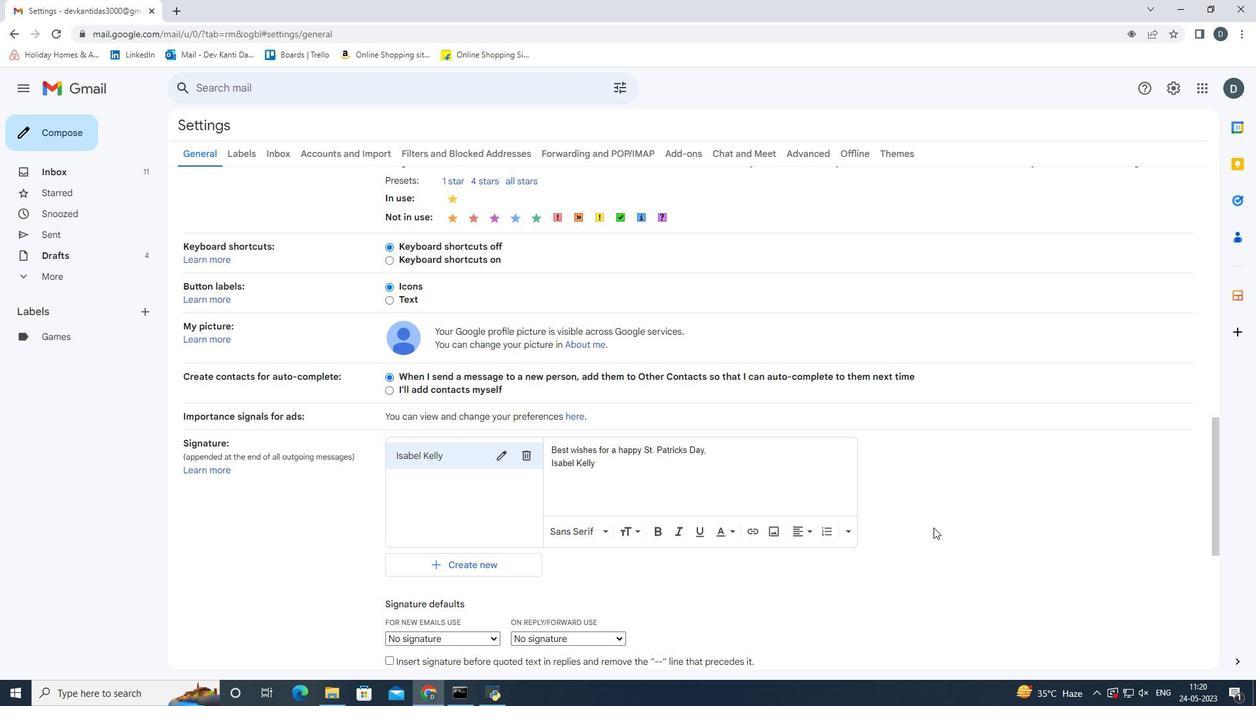 
Action: Mouse moved to (877, 492)
Screenshot: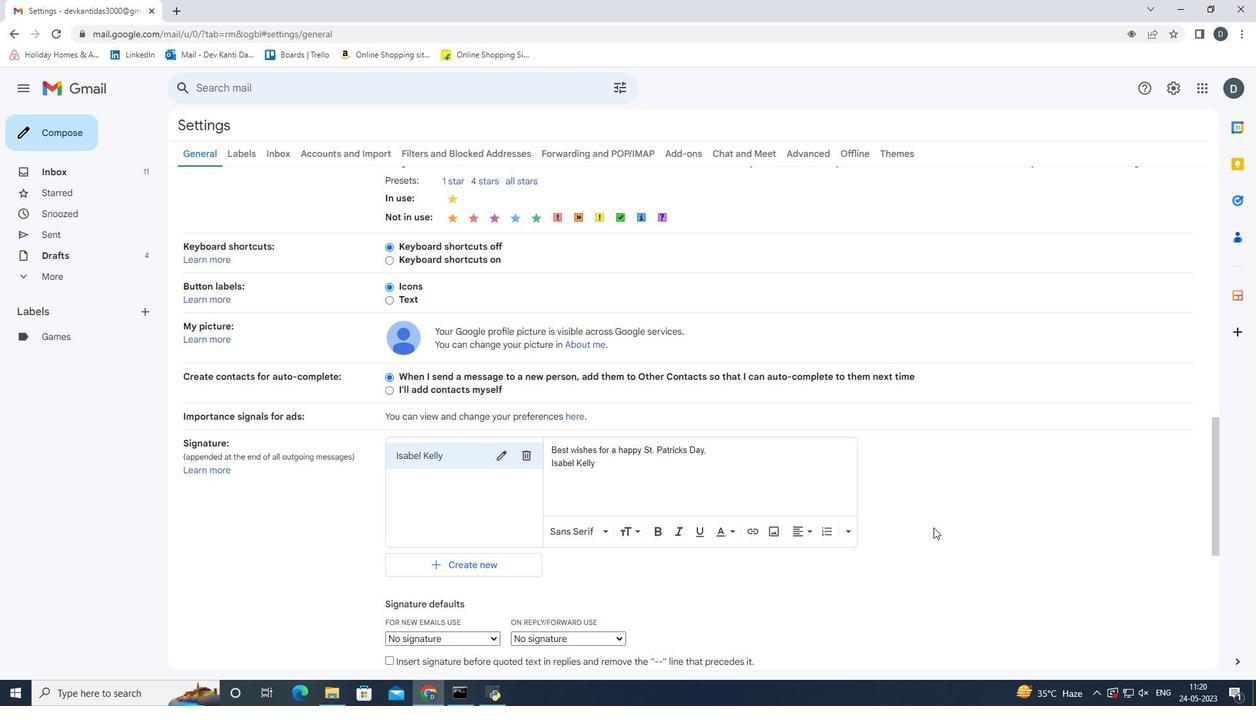 
Action: Mouse scrolled (877, 491) with delta (0, 0)
Screenshot: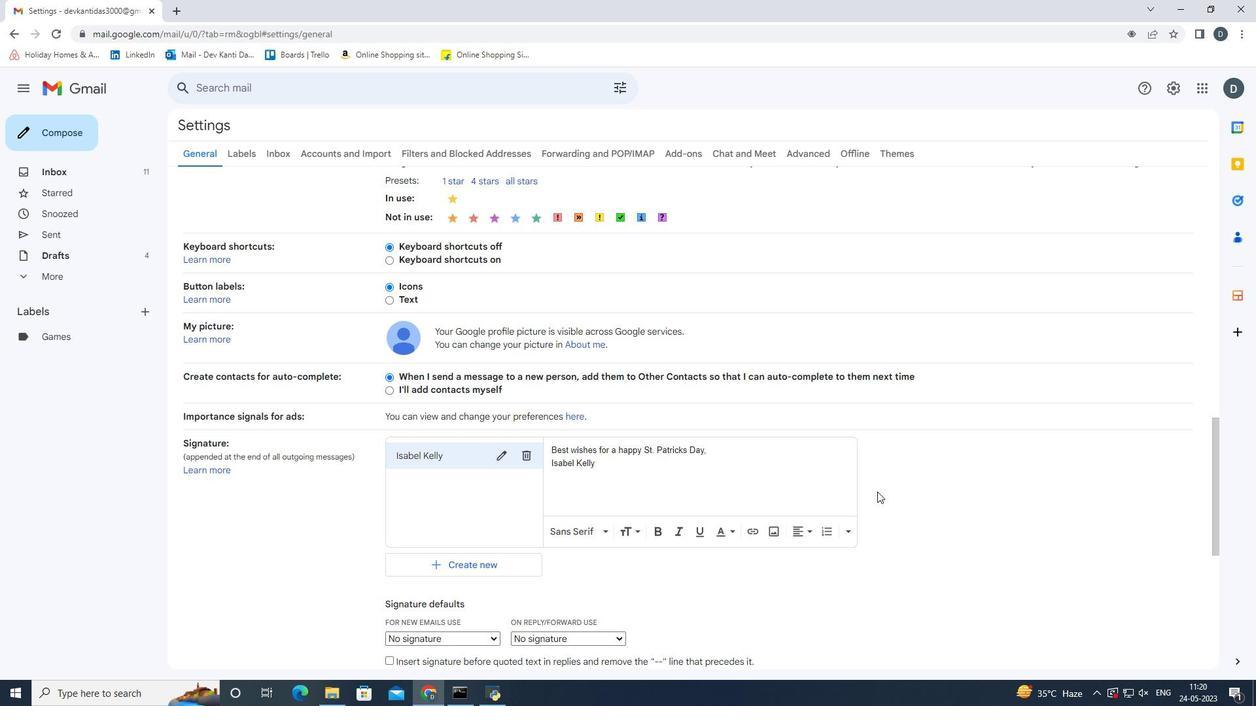 
Action: Mouse scrolled (877, 491) with delta (0, 0)
Screenshot: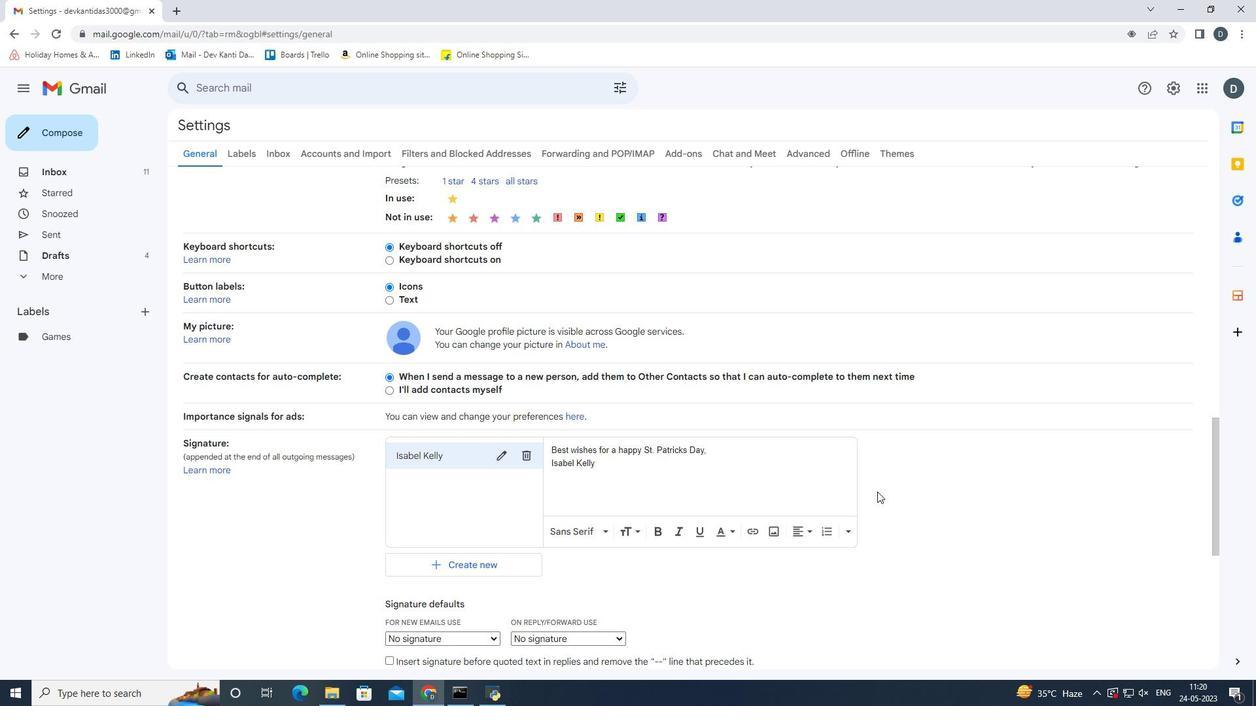 
Action: Mouse scrolled (877, 491) with delta (0, 0)
Screenshot: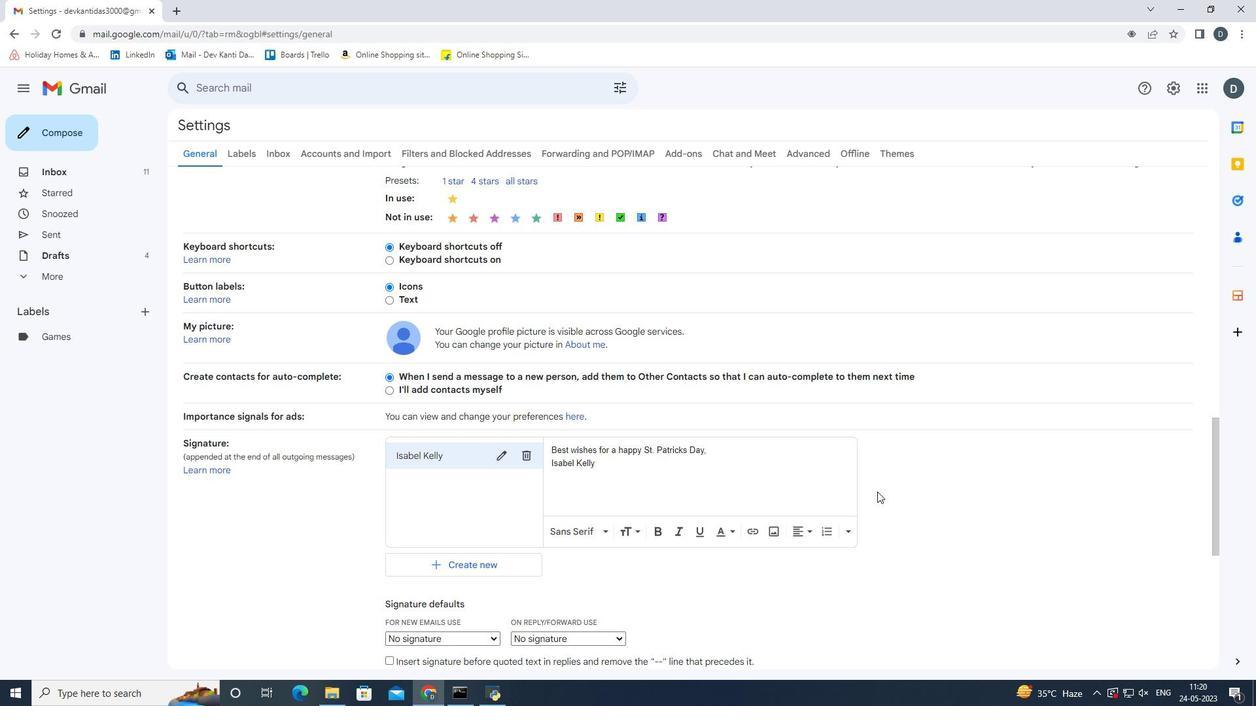 
Action: Mouse moved to (461, 442)
Screenshot: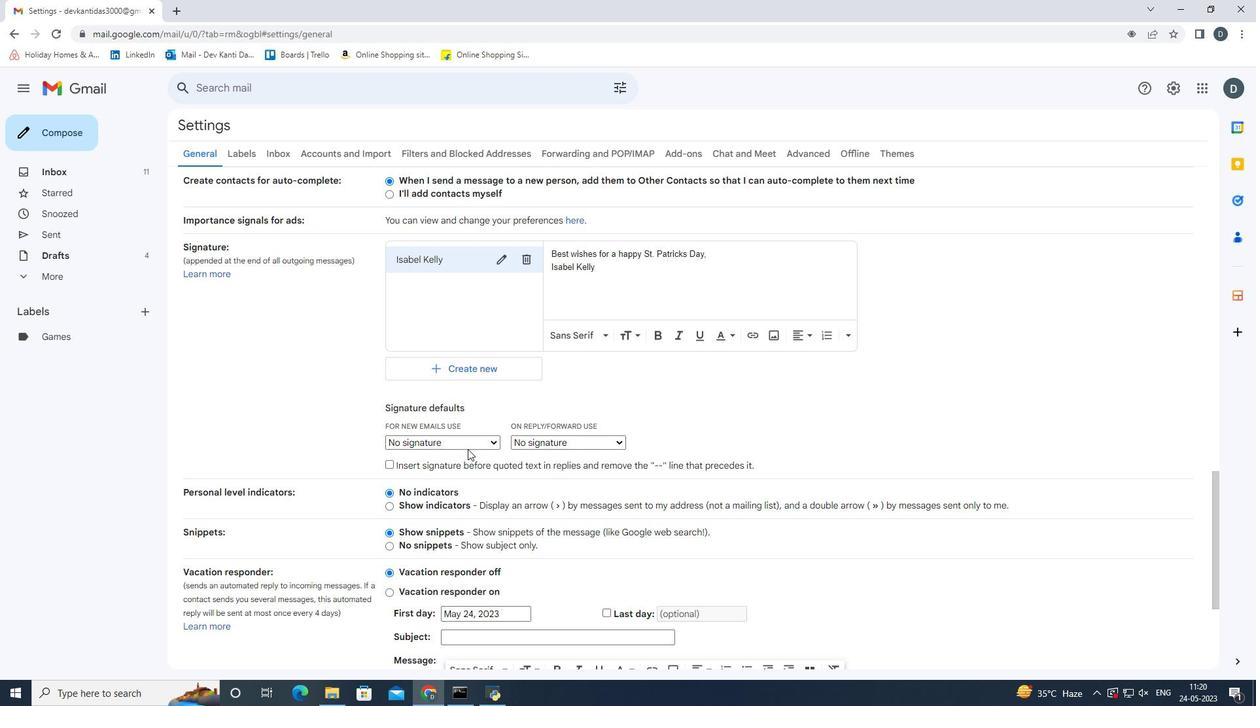 
Action: Mouse pressed left at (461, 442)
Screenshot: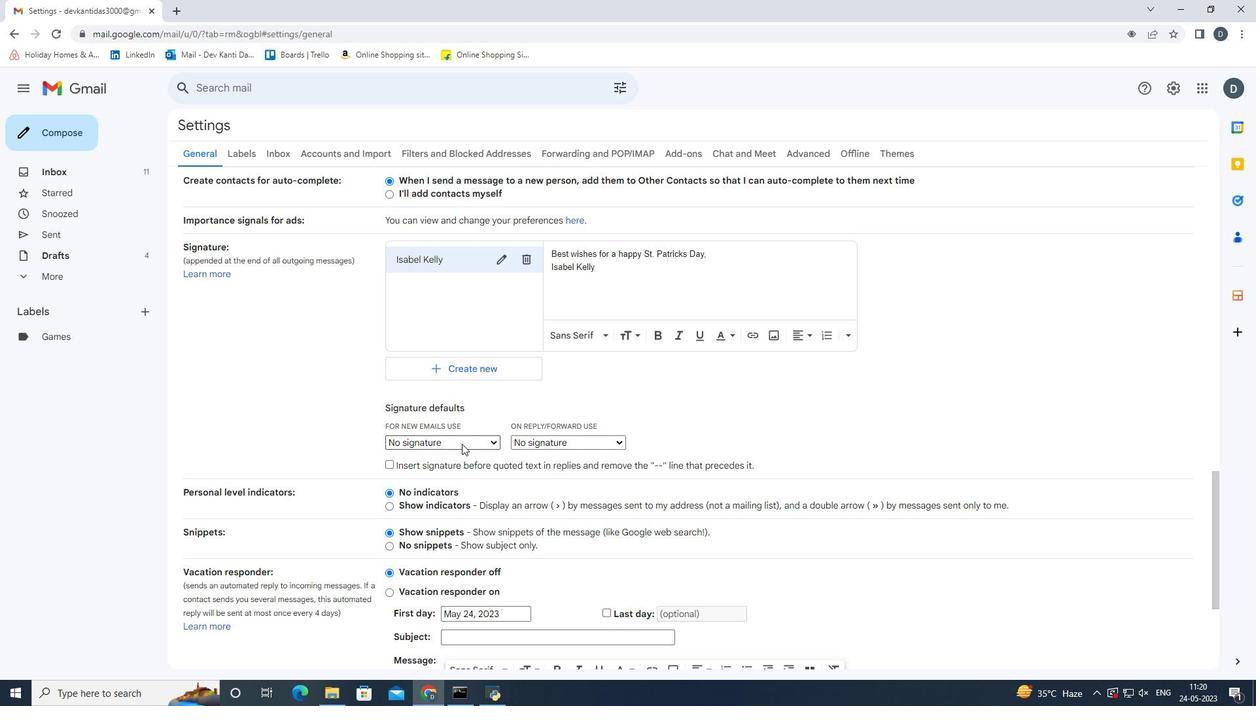 
Action: Mouse moved to (442, 471)
Screenshot: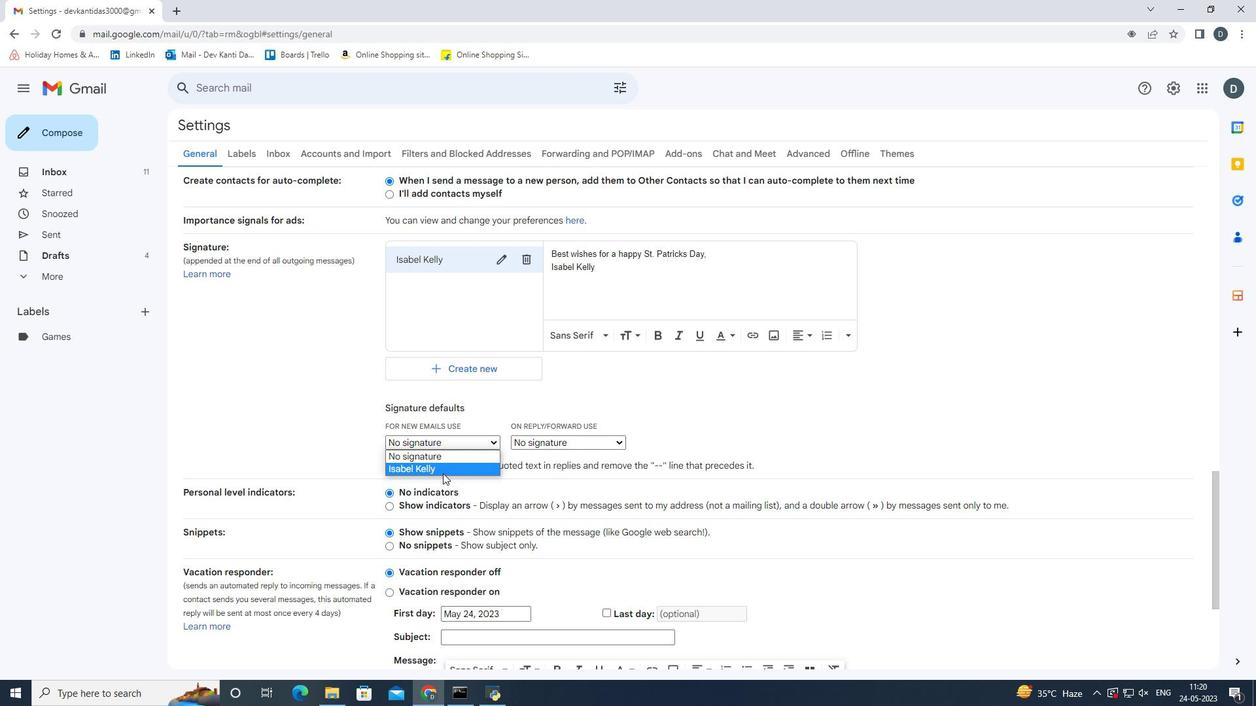 
Action: Mouse pressed left at (442, 471)
Screenshot: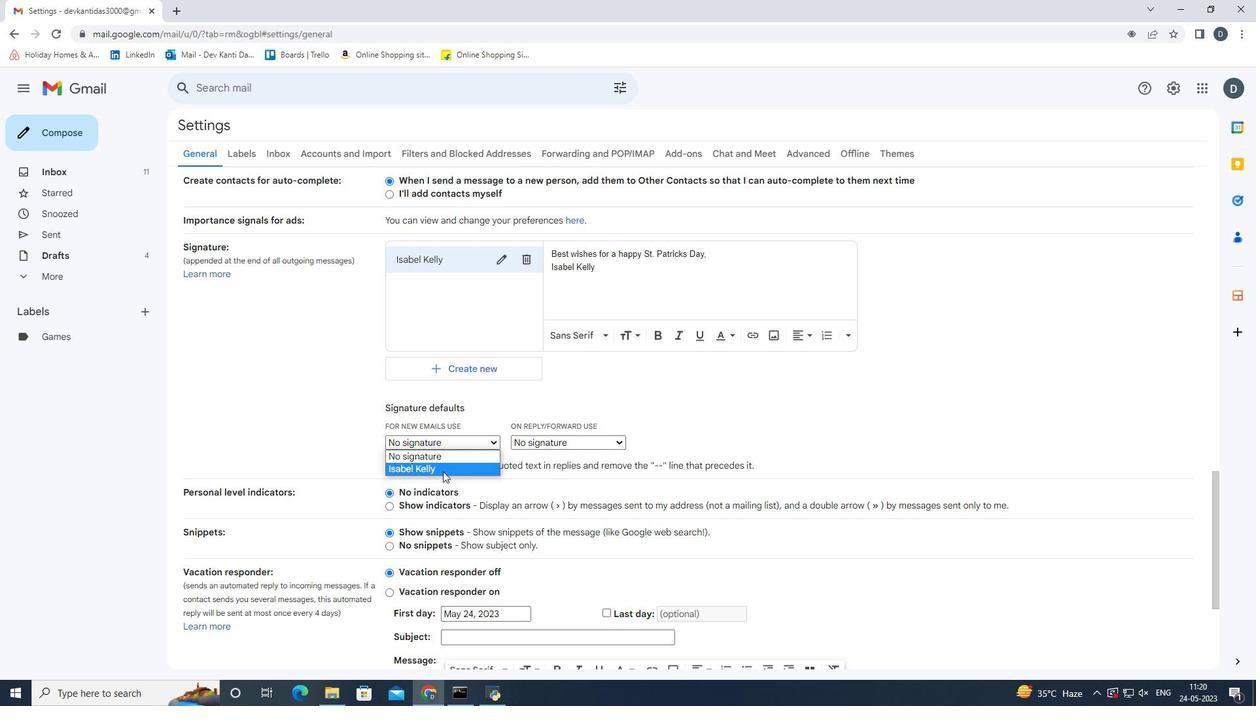 
Action: Mouse moved to (563, 440)
Screenshot: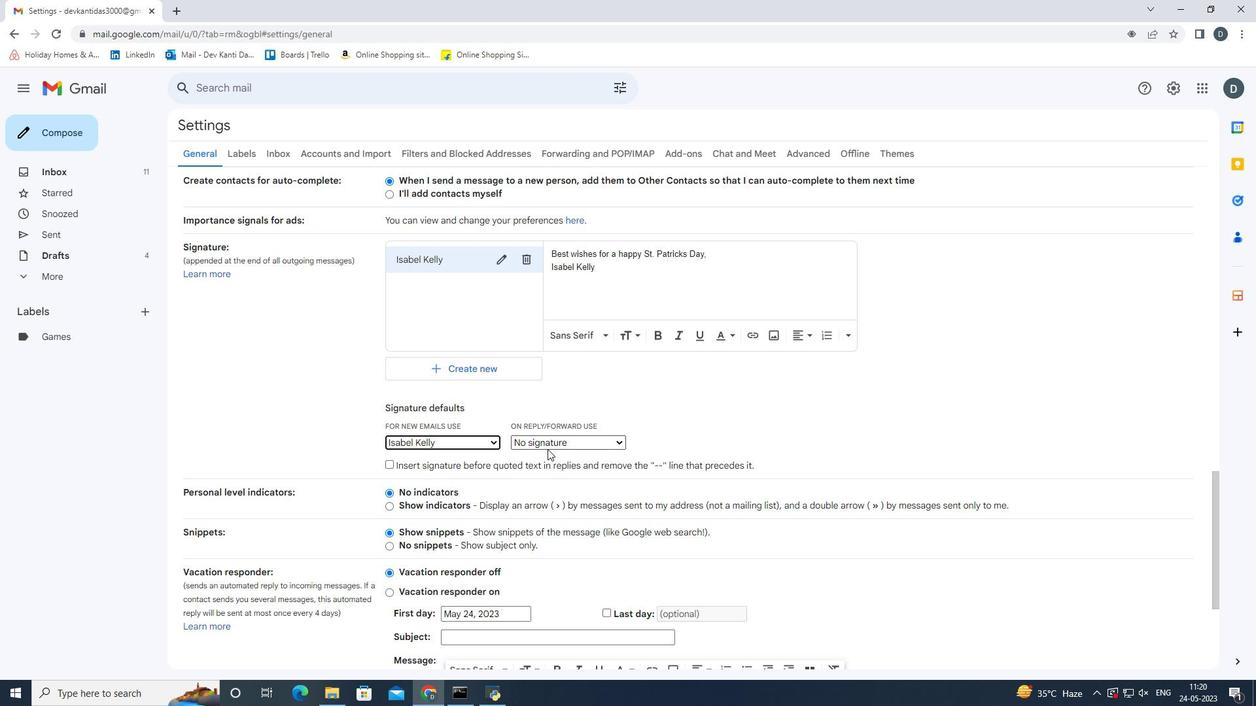 
Action: Mouse pressed left at (563, 440)
Screenshot: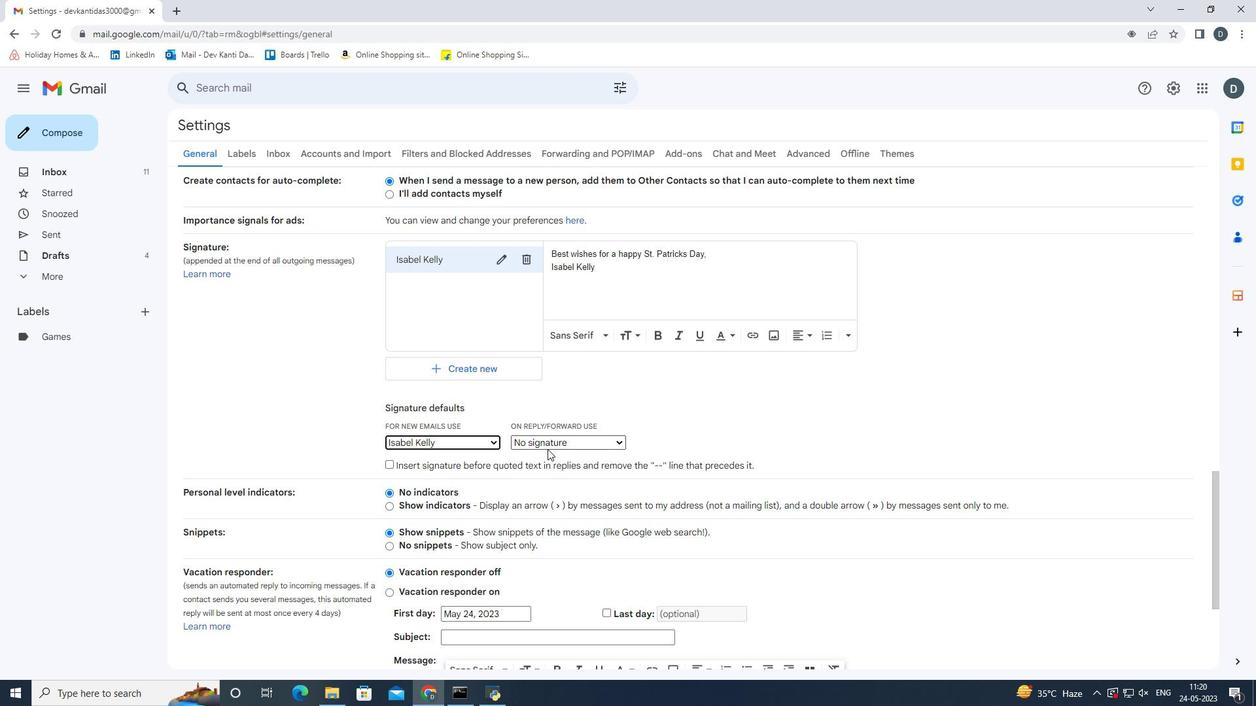 
Action: Mouse moved to (560, 465)
Screenshot: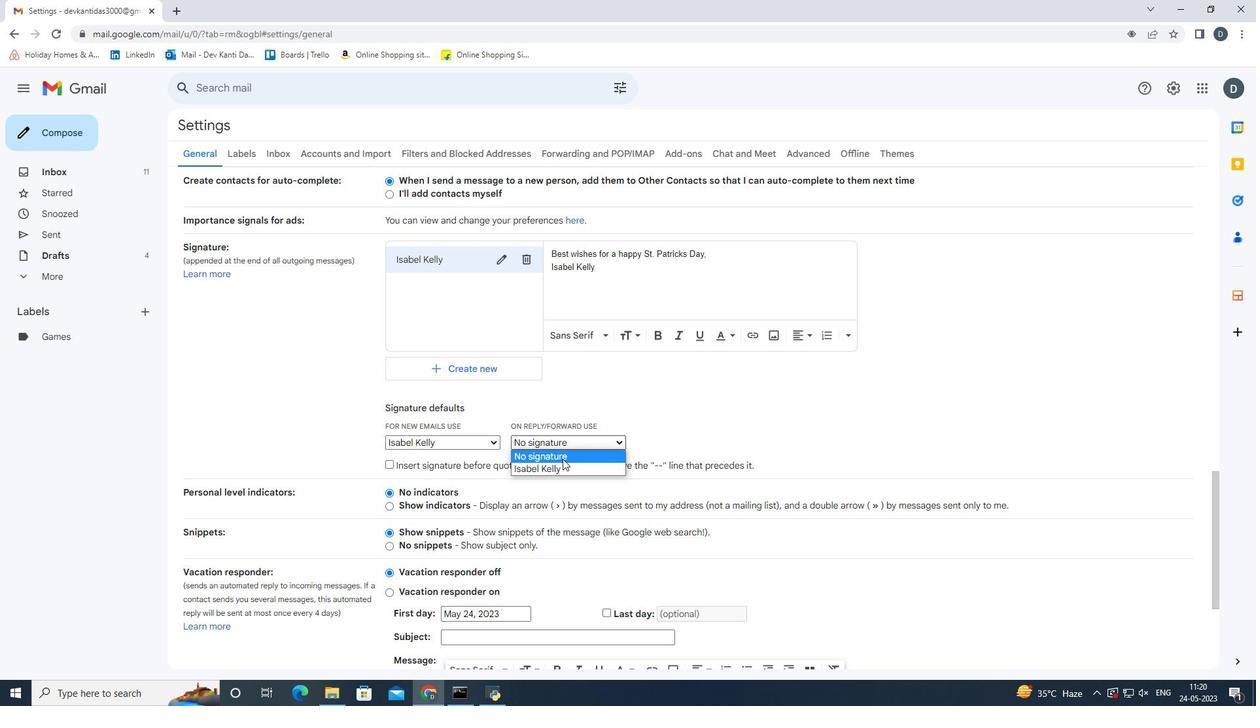 
Action: Mouse pressed left at (560, 465)
Screenshot: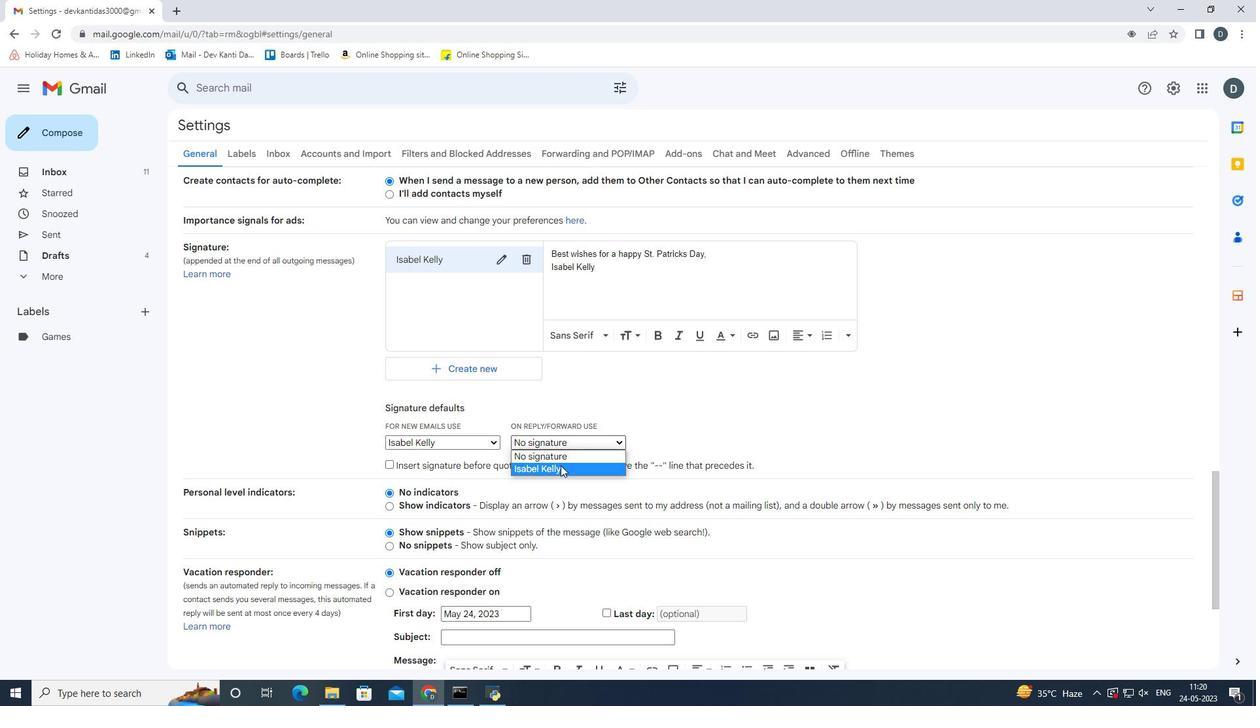 
Action: Mouse moved to (917, 454)
Screenshot: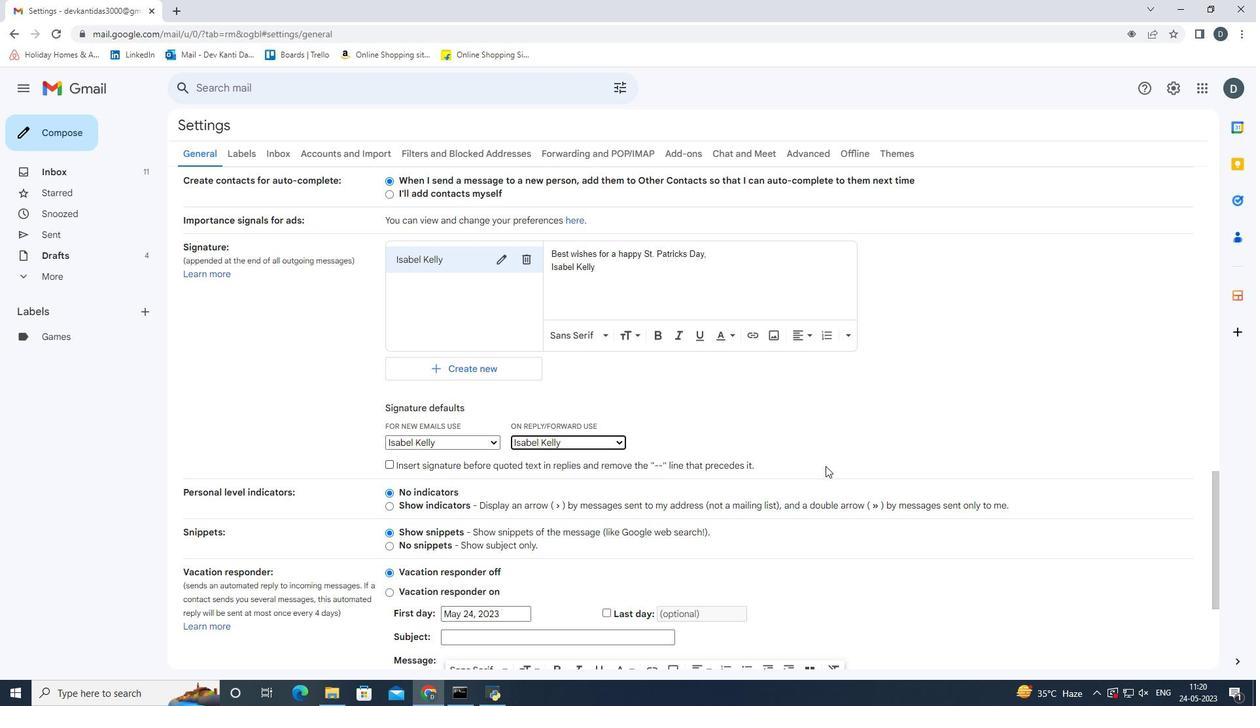 
Action: Mouse scrolled (917, 453) with delta (0, 0)
Screenshot: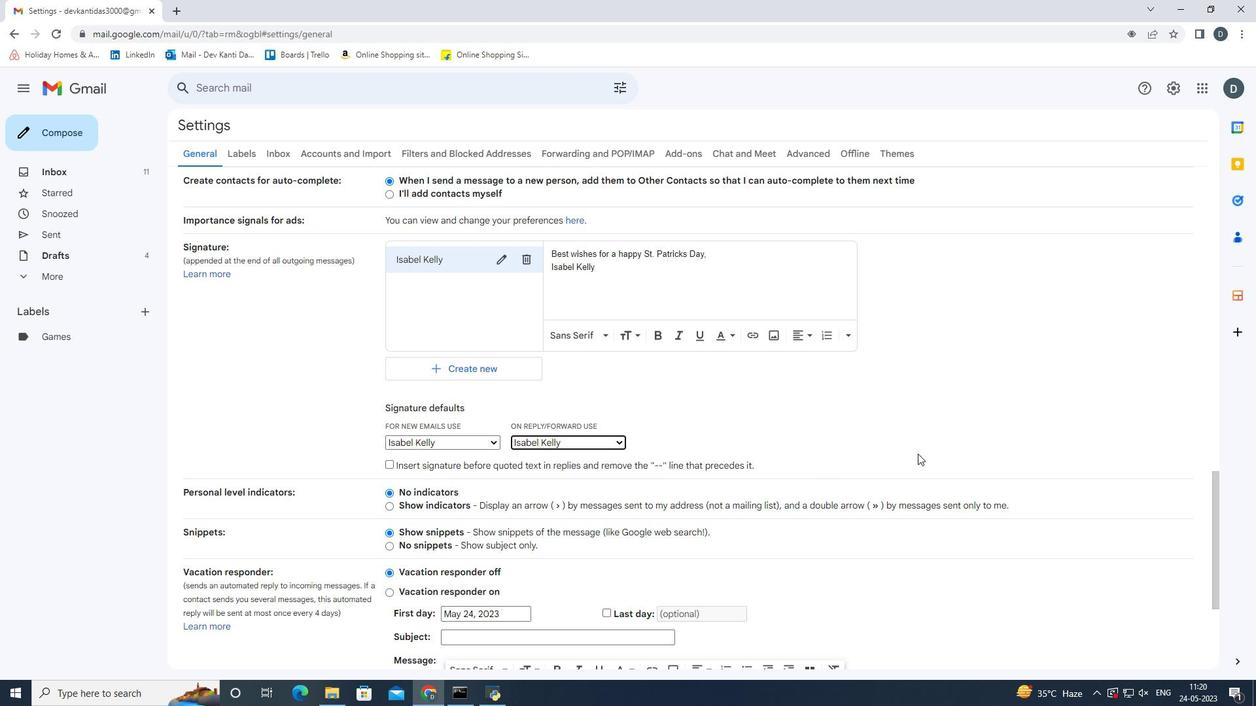 
Action: Mouse scrolled (917, 453) with delta (0, 0)
Screenshot: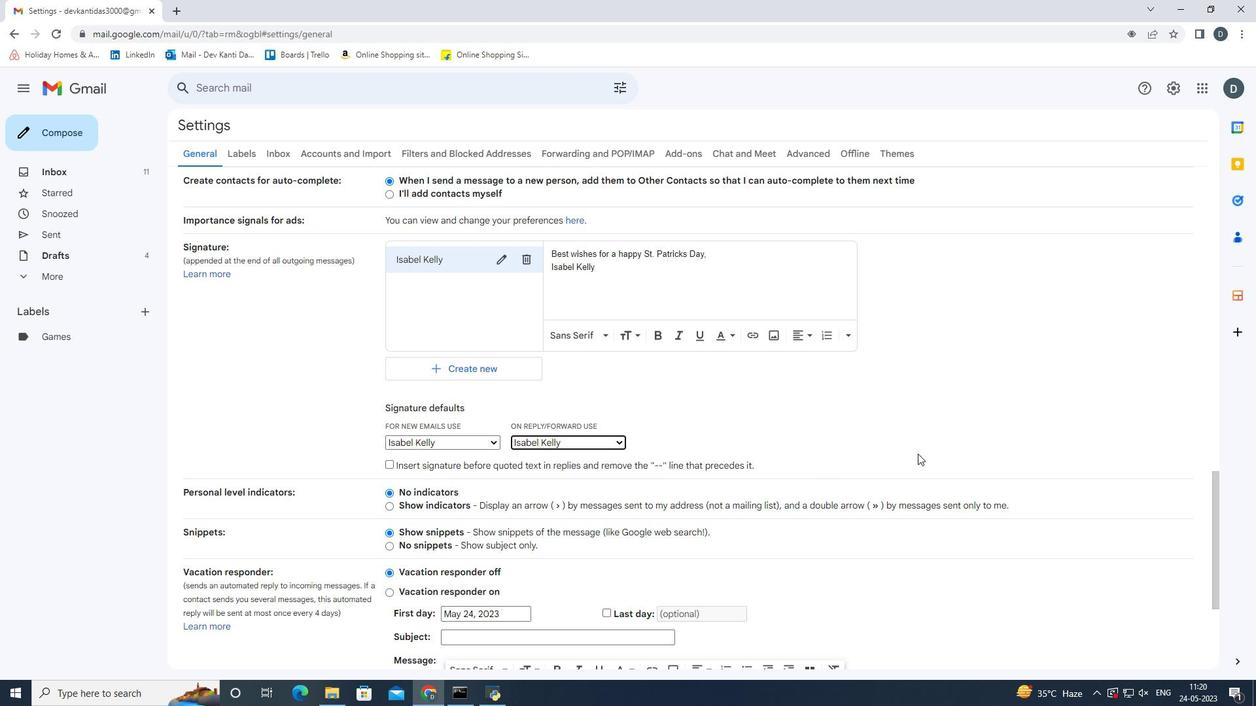 
Action: Mouse scrolled (917, 453) with delta (0, 0)
Screenshot: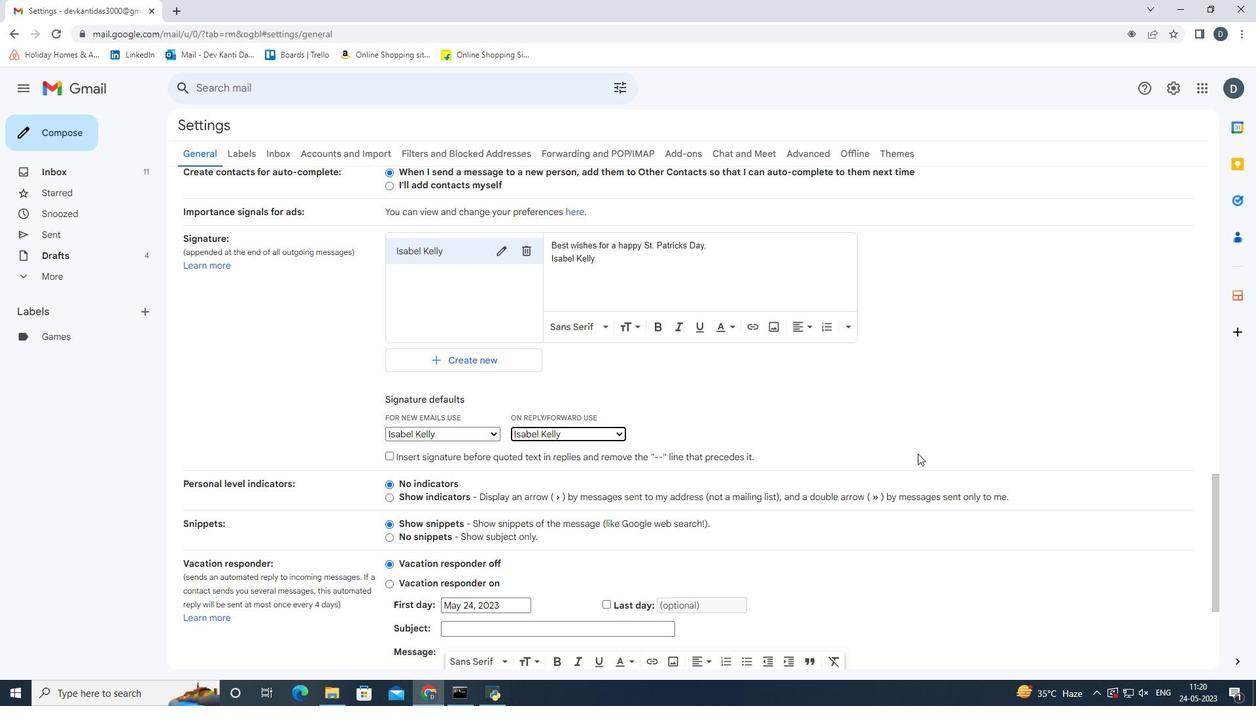 
Action: Mouse scrolled (917, 453) with delta (0, 0)
Screenshot: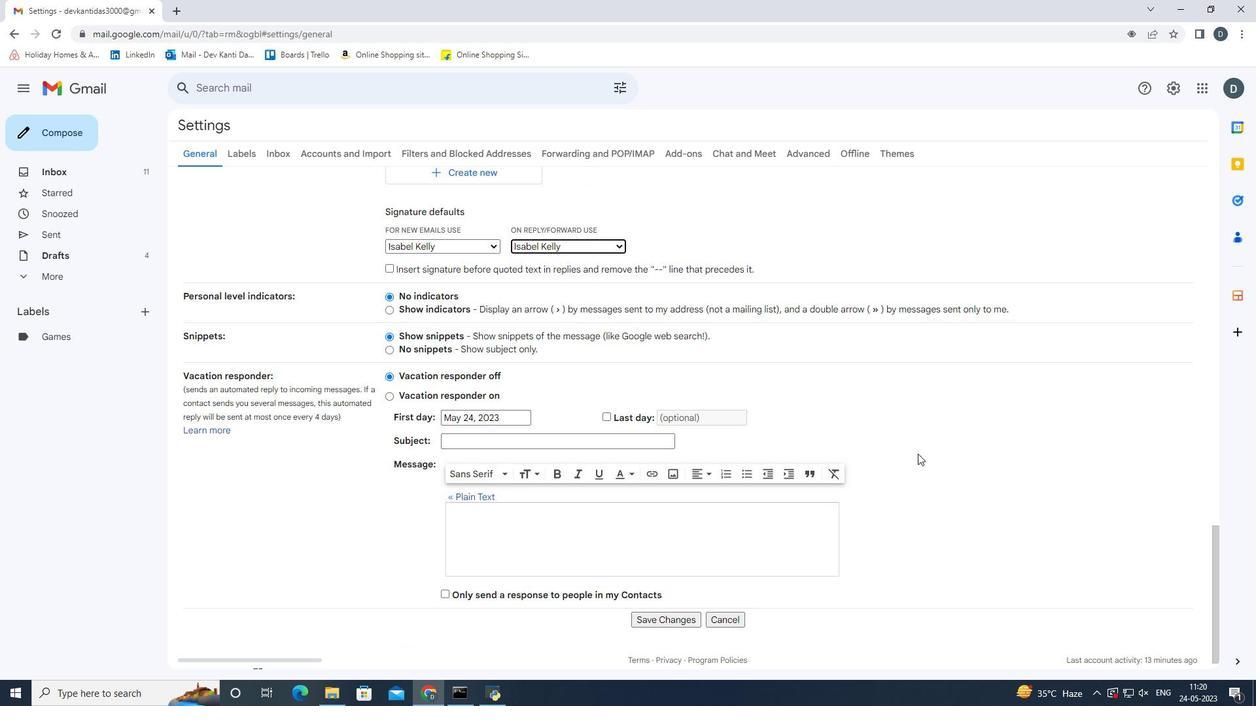 
Action: Mouse moved to (679, 592)
Screenshot: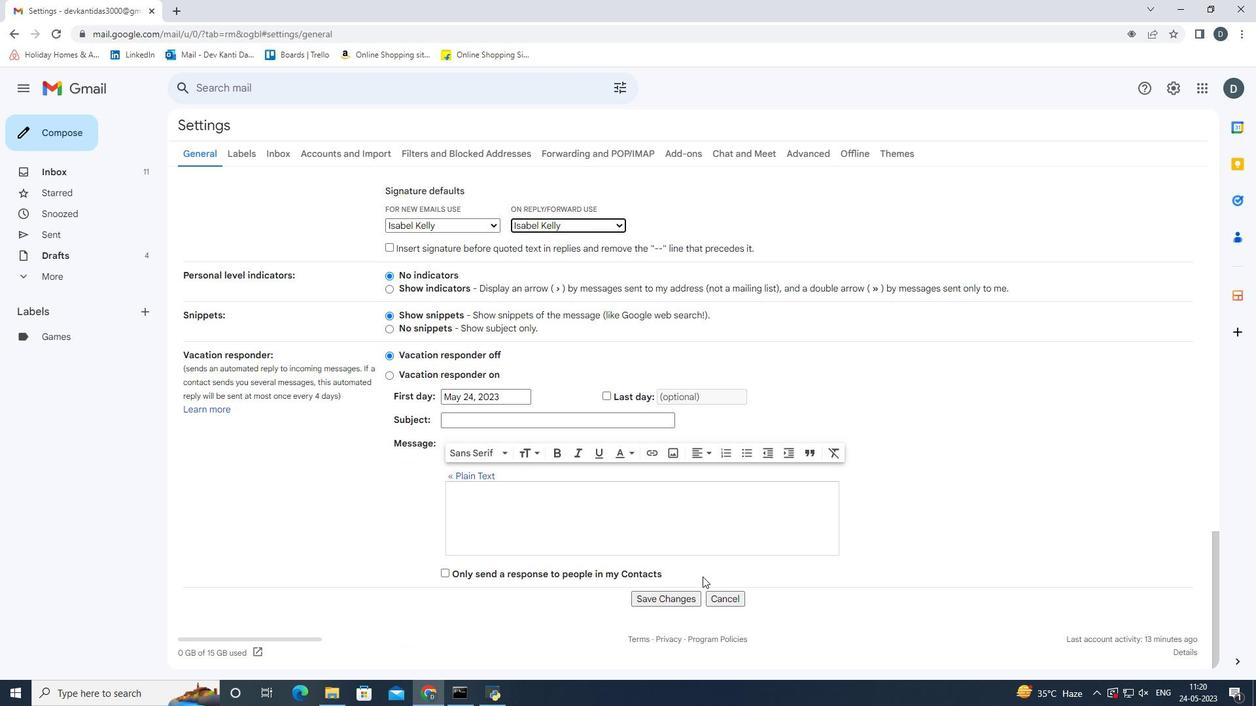 
Action: Mouse pressed left at (679, 592)
Screenshot: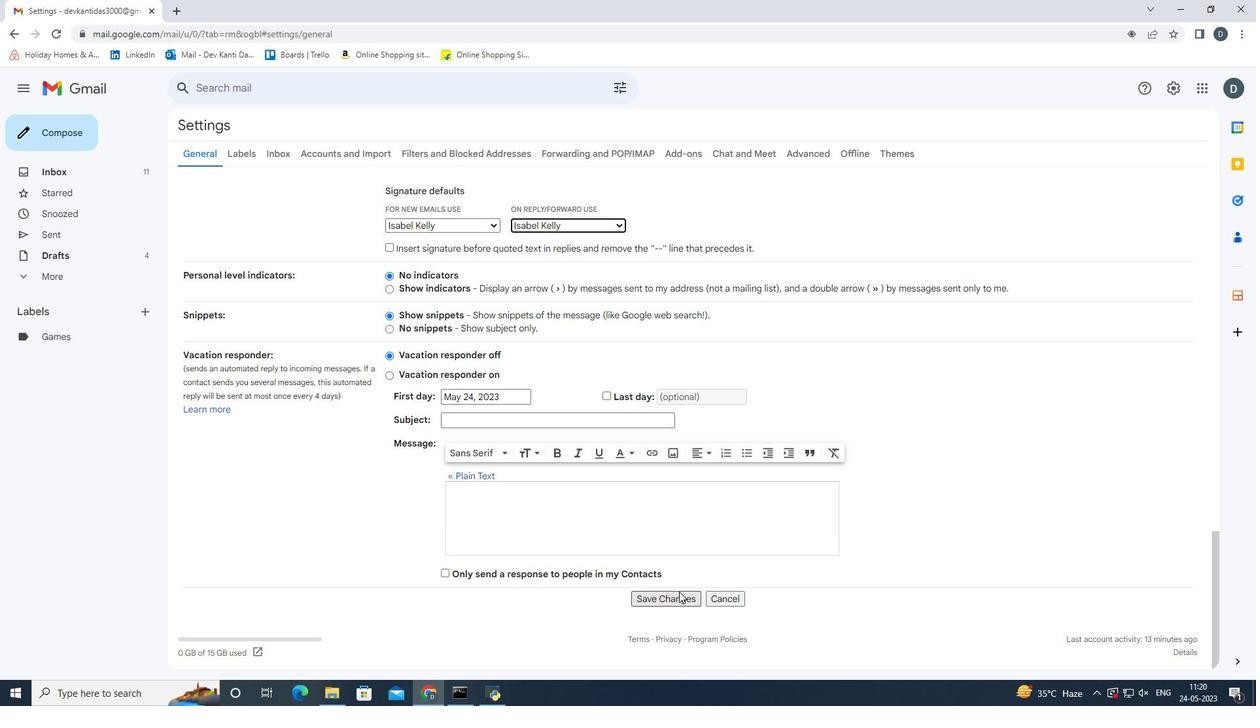 
Action: Mouse moved to (79, 122)
Screenshot: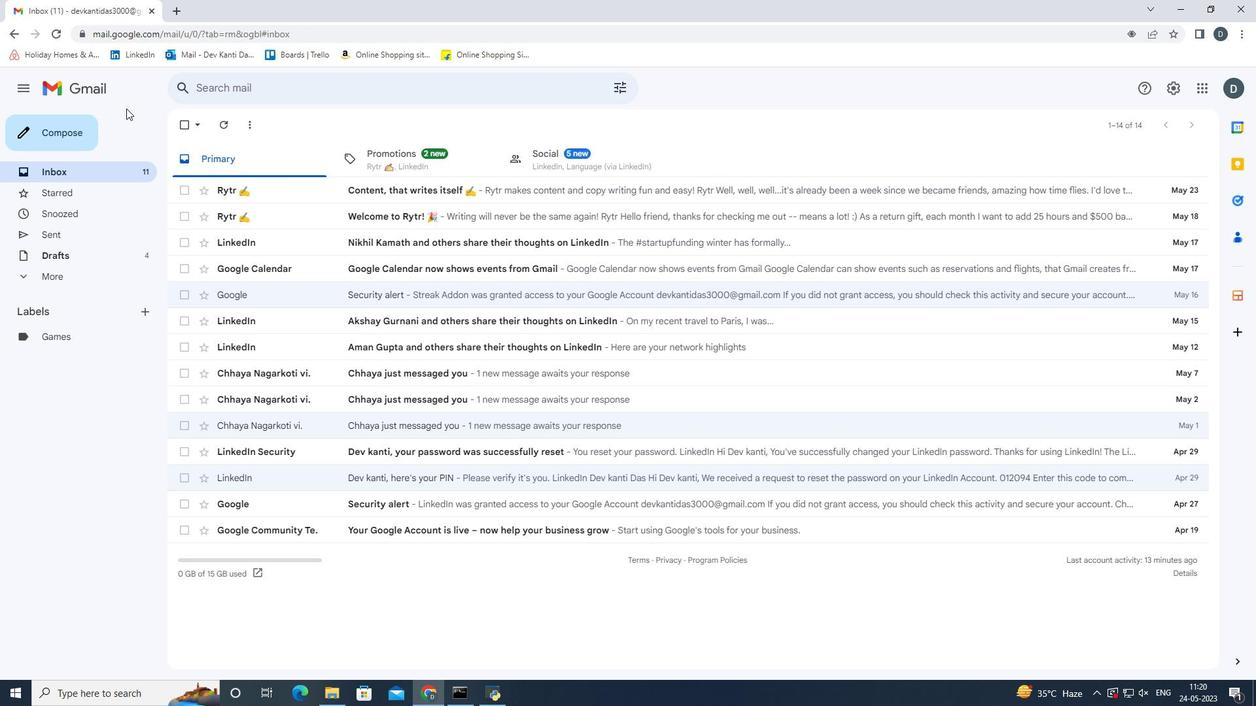 
Action: Mouse pressed left at (79, 122)
Screenshot: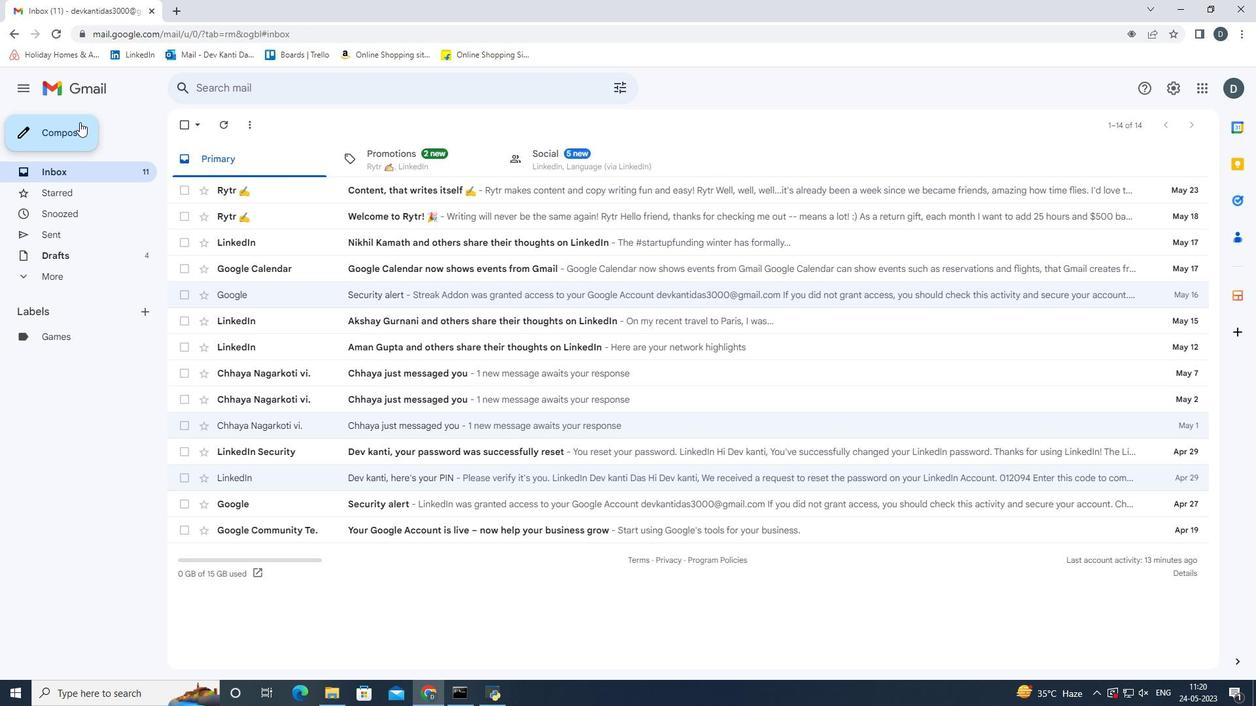 
Action: Mouse moved to (868, 324)
Screenshot: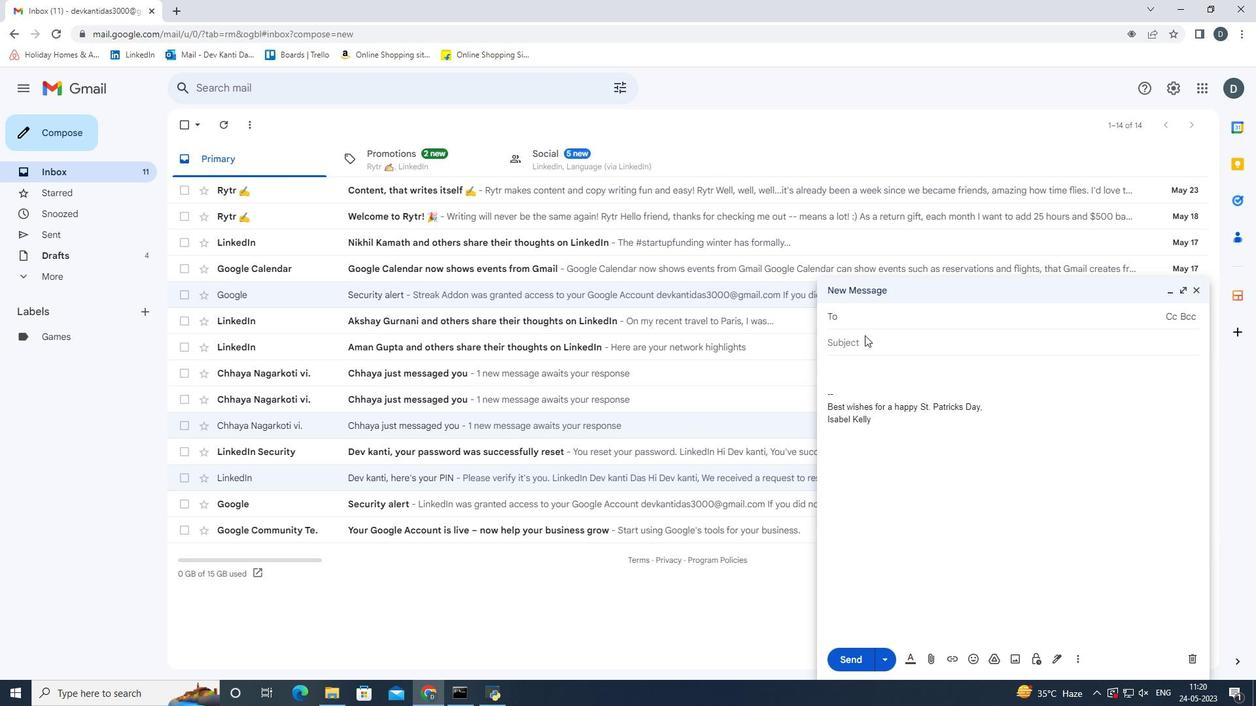 
Action: Key pressed <Key.shift>Softage
Screenshot: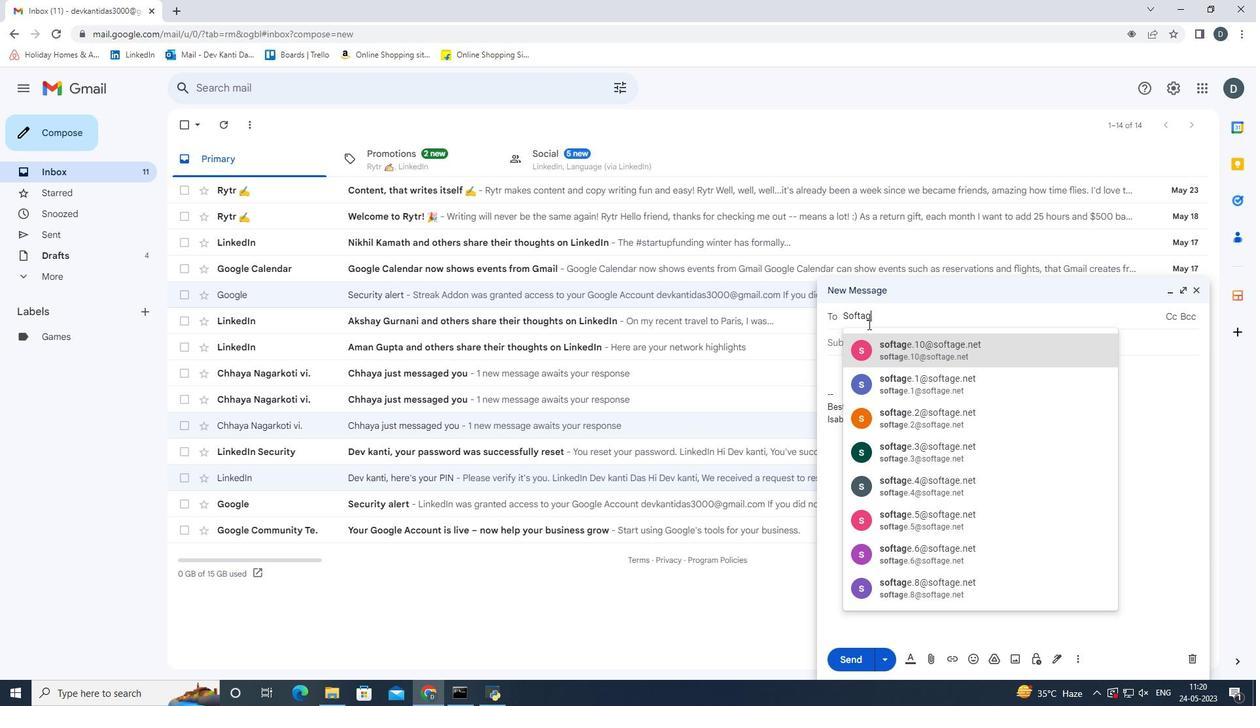 
Action: Mouse moved to (905, 414)
Screenshot: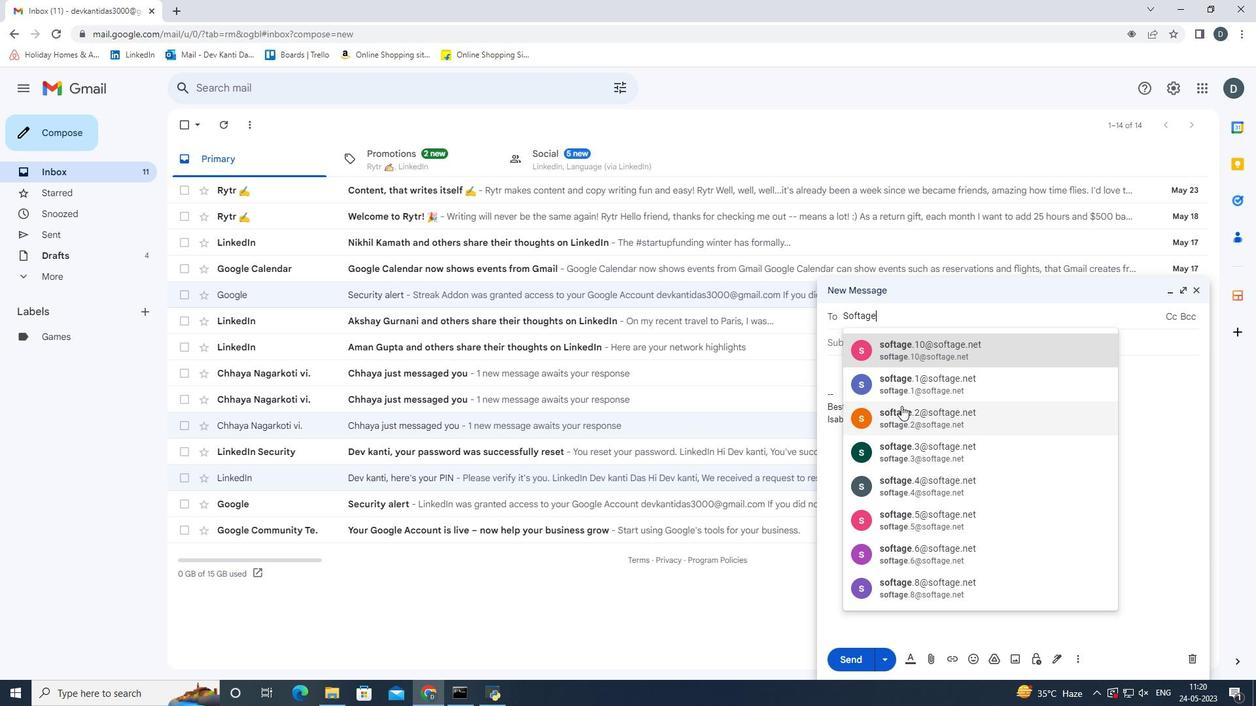 
Action: Mouse pressed left at (905, 414)
Screenshot: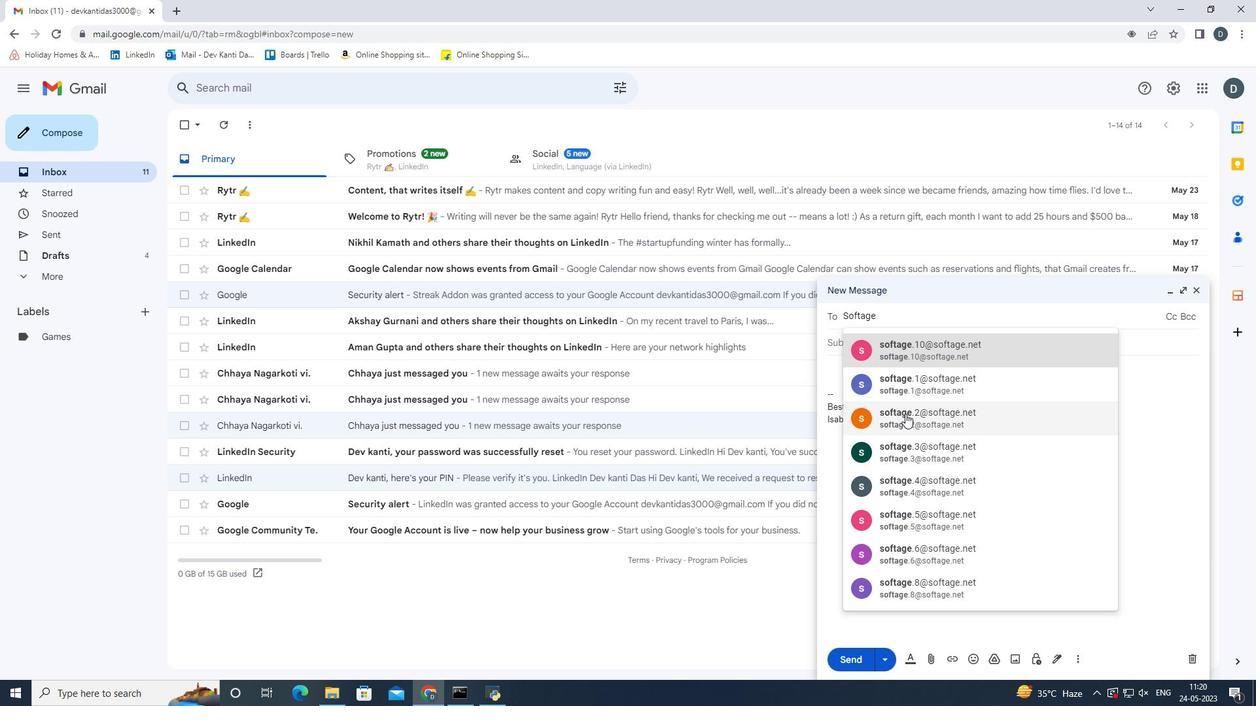 
Action: Mouse moved to (1075, 664)
Screenshot: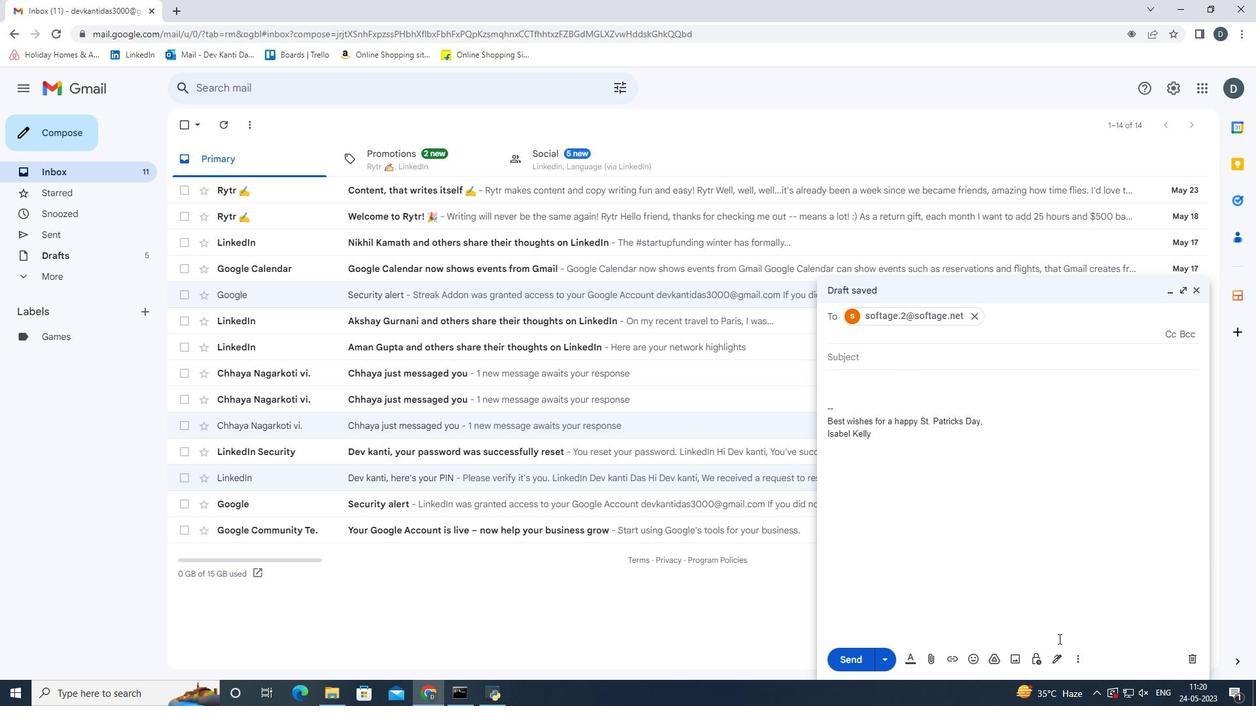 
Action: Mouse pressed left at (1075, 664)
Screenshot: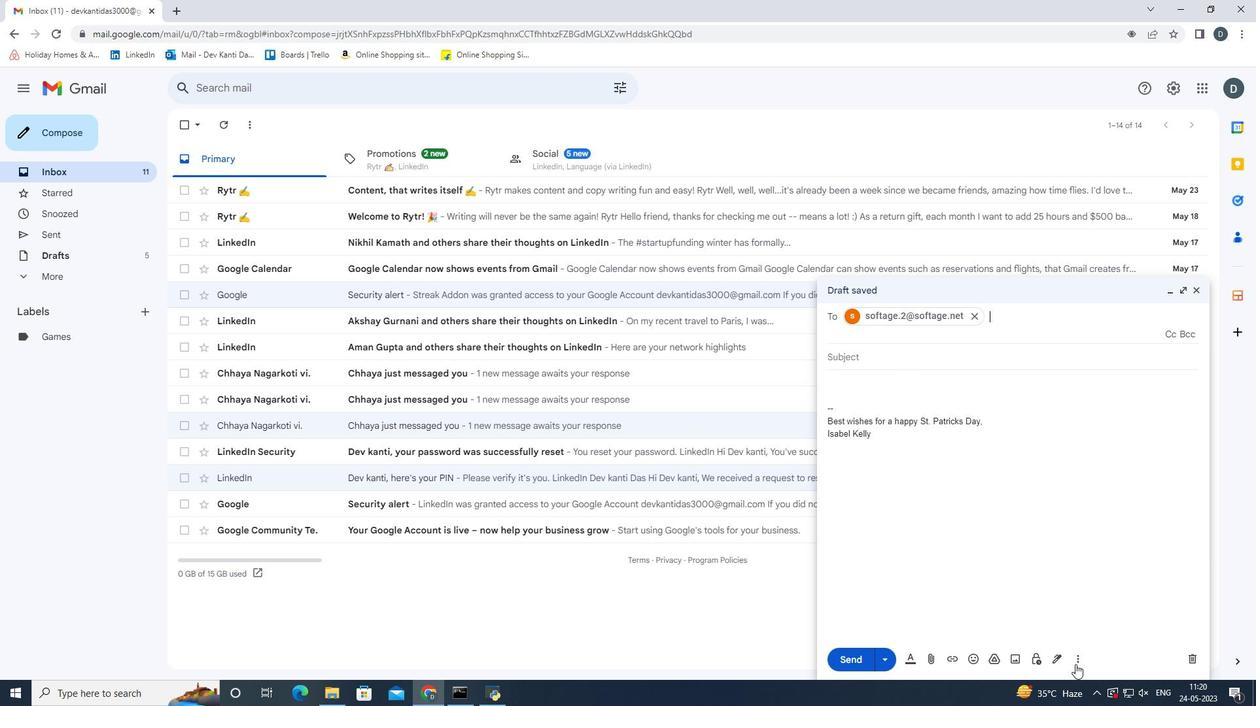 
Action: Mouse moved to (989, 505)
Screenshot: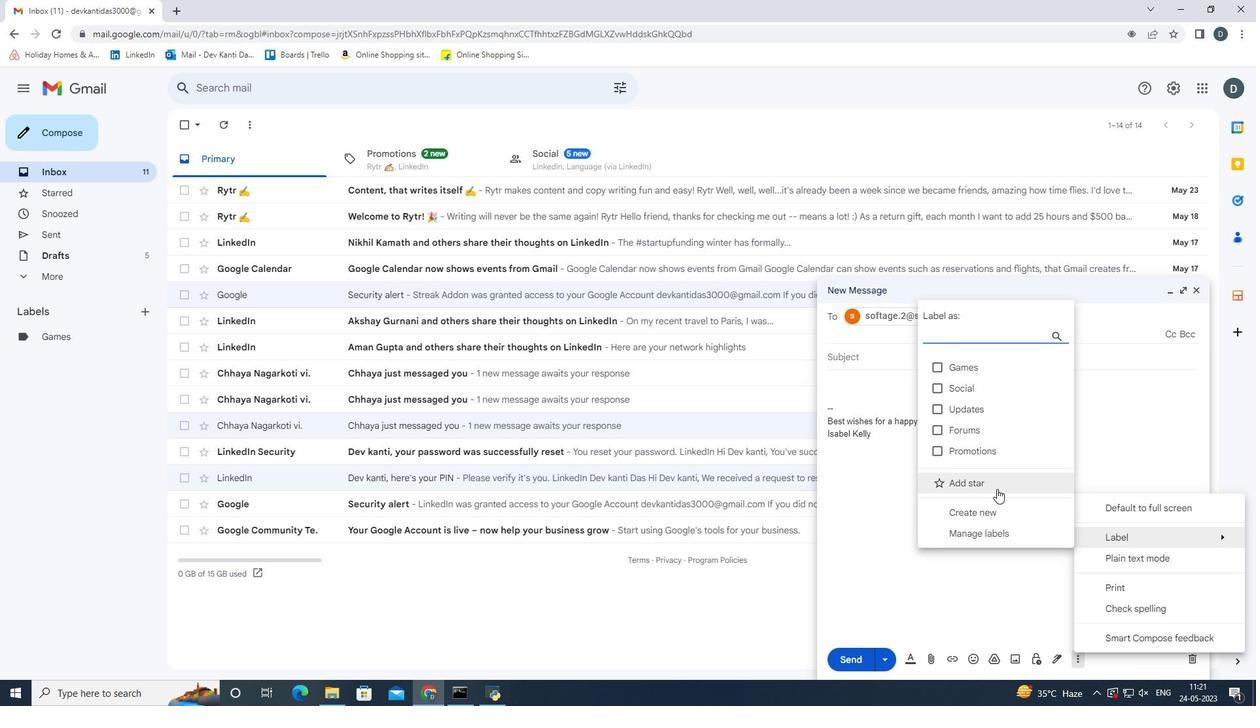 
Action: Mouse pressed left at (989, 505)
Screenshot: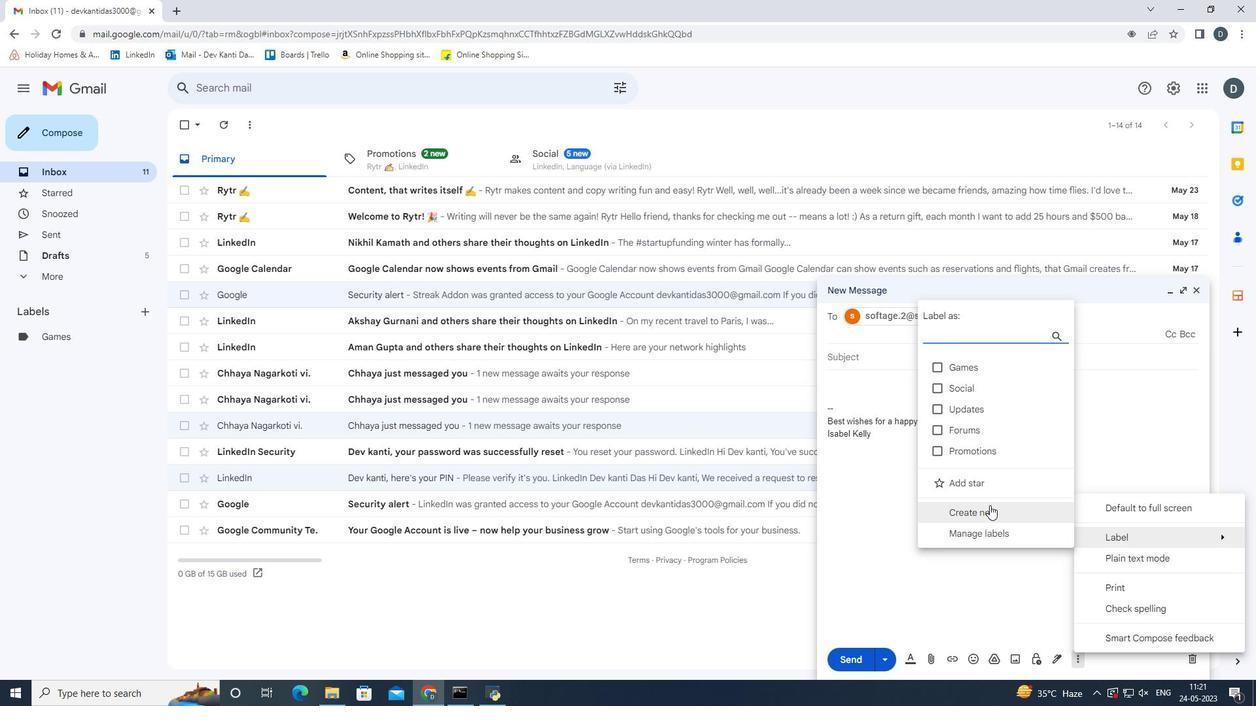 
Action: Mouse moved to (675, 352)
Screenshot: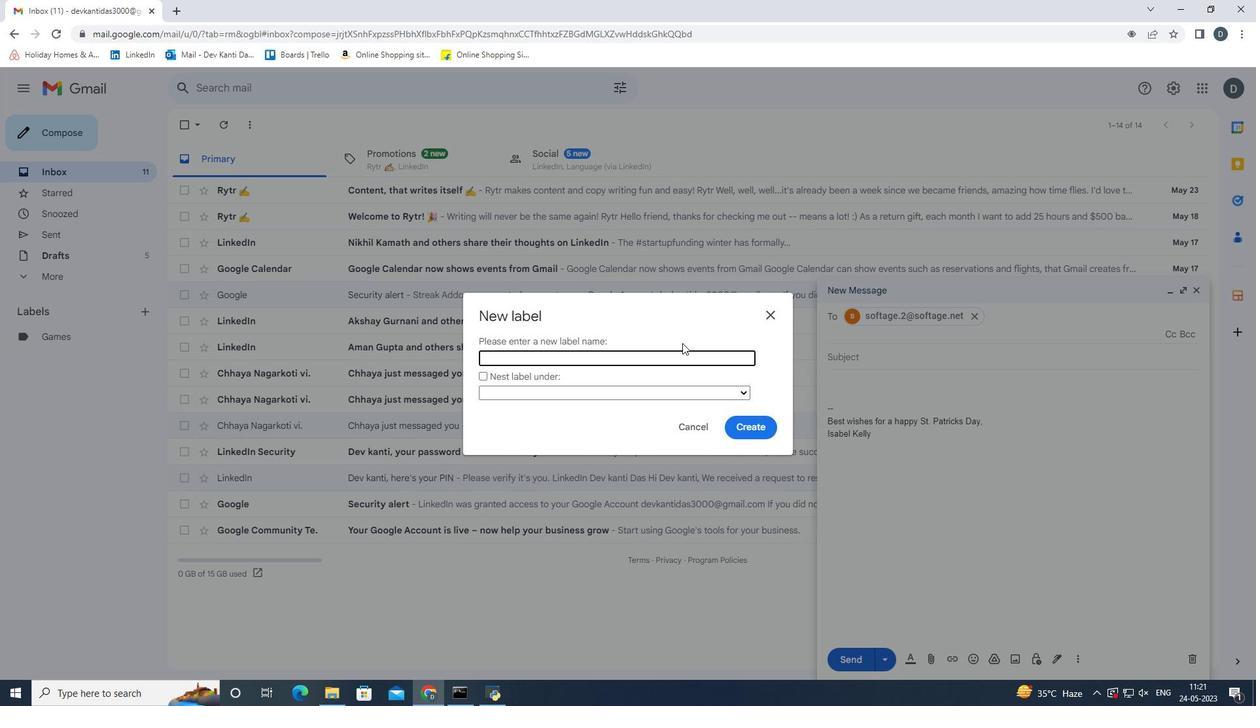 
Action: Key pressed <Key.shift_r><Key.shift_r><Key.shift_r><Key.shift_r><Key.shift_r><Key.shift_r><Key.shift_r><Key.shift_r><Key.shift_r><Key.shift_r><Key.shift_r><Key.shift_r><Key.shift_r><Key.shift_r><Key.shift_r><Key.shift_r><Key.shift_r><Key.shift_r>Gifts<Key.enter>
Screenshot: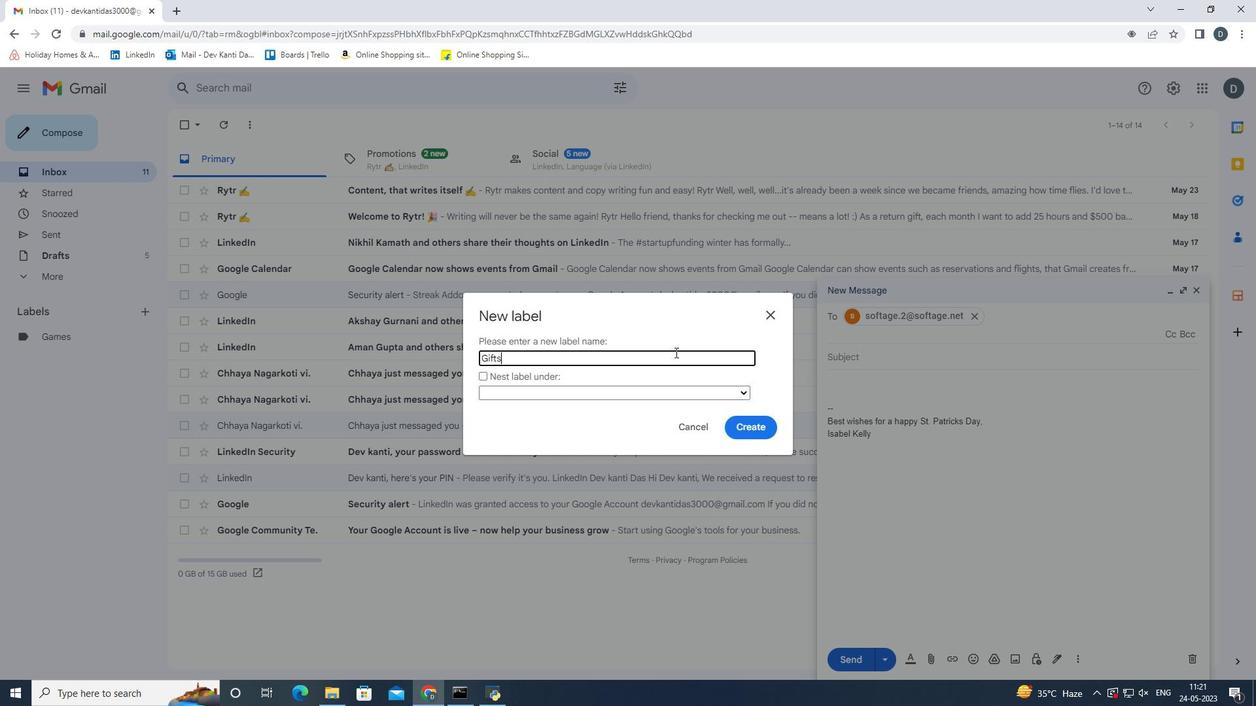 
Action: Mouse moved to (842, 656)
Screenshot: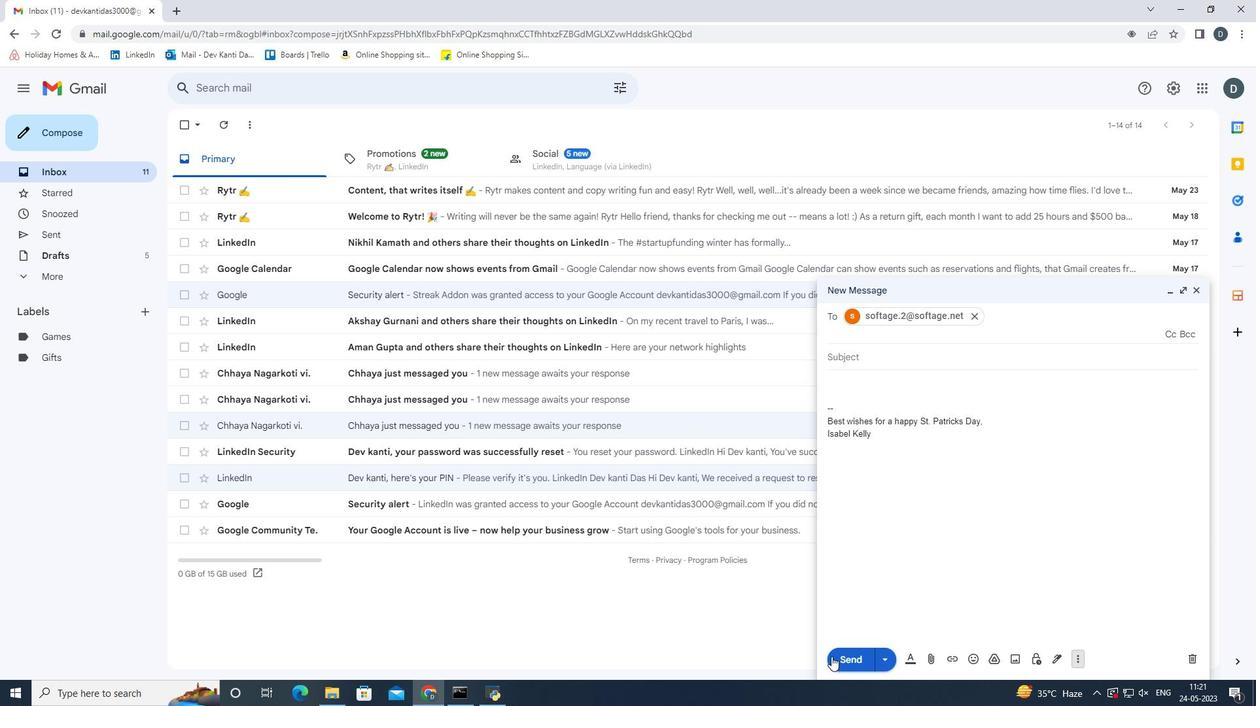 
Action: Mouse pressed left at (842, 656)
Screenshot: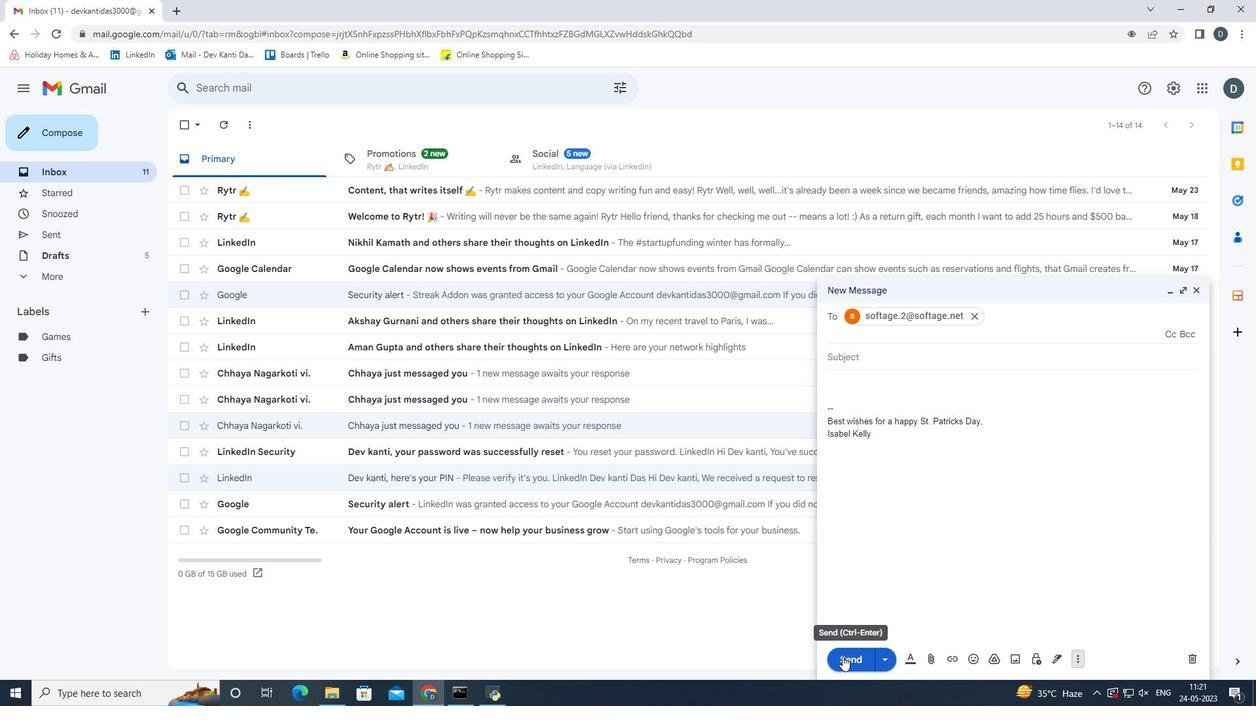 
